 Task: Move the task Develop a new online platform for job postings and applications to the section To-Do in the project AgileResolve and sort the tasks in the project by Assignee in Ascending order
Action: Mouse moved to (428, 328)
Screenshot: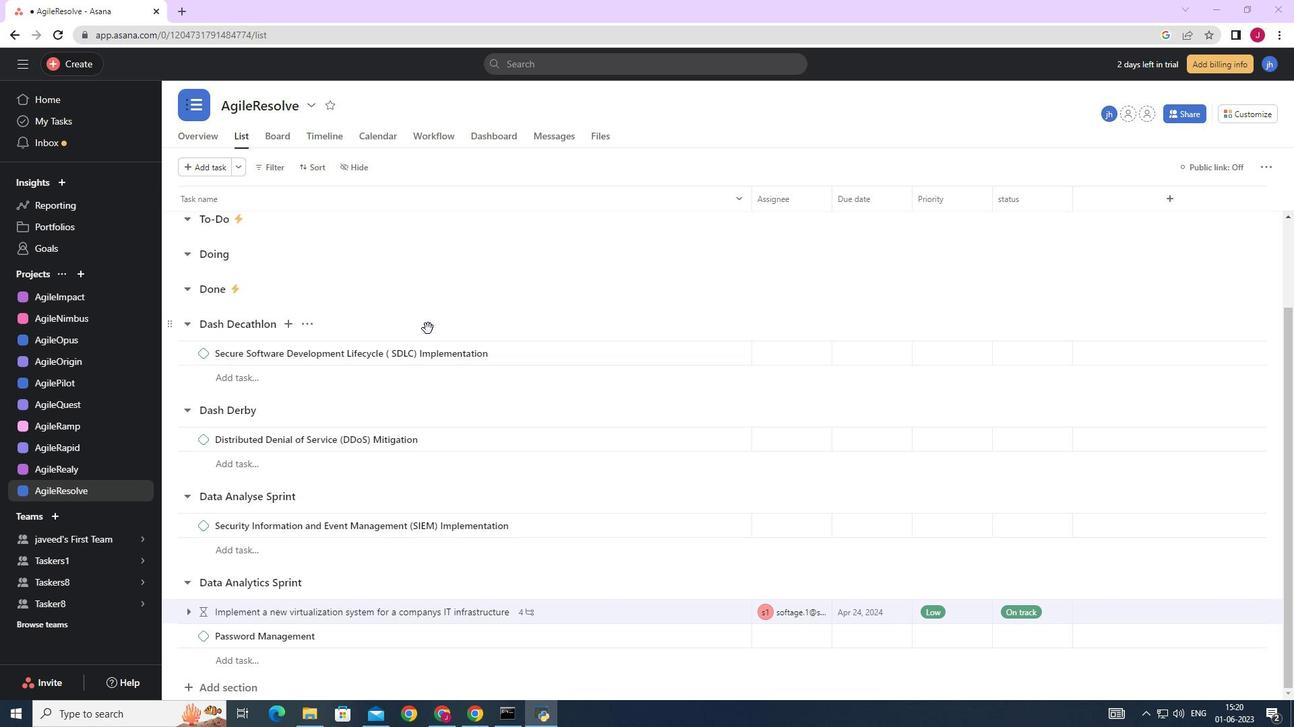 
Action: Mouse scrolled (428, 328) with delta (0, 0)
Screenshot: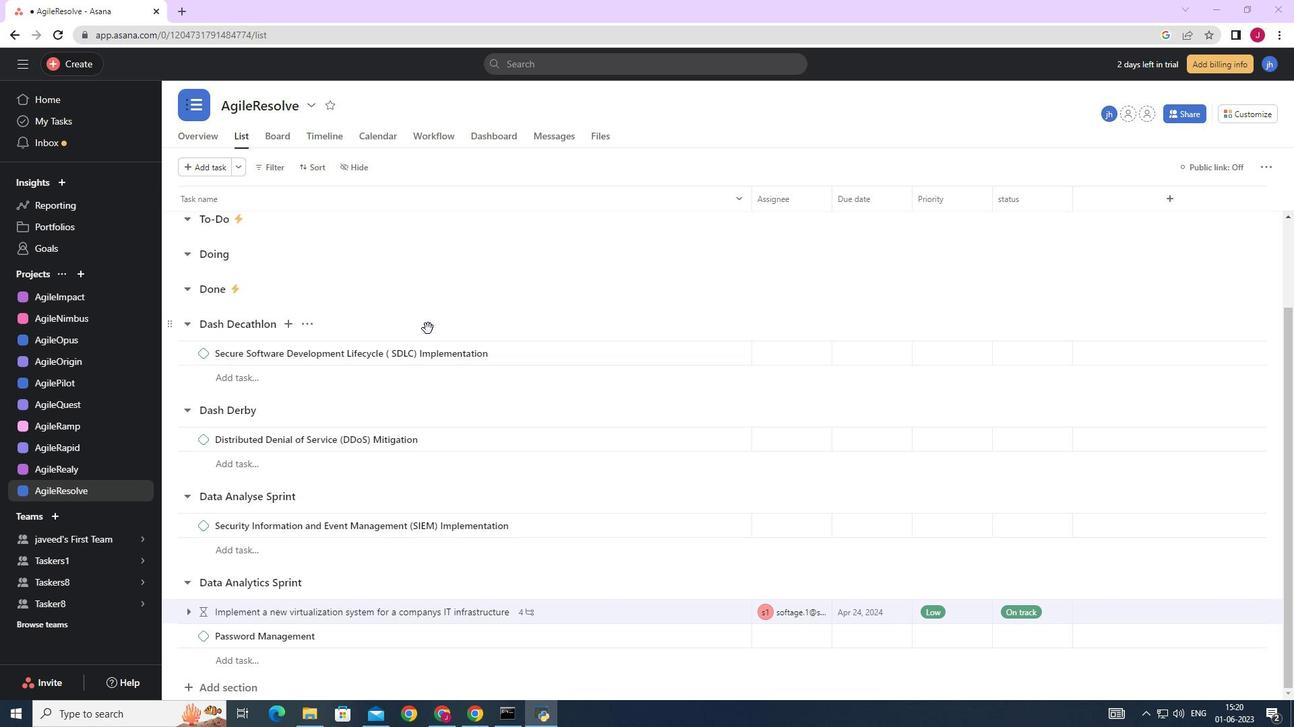 
Action: Mouse scrolled (428, 328) with delta (0, 0)
Screenshot: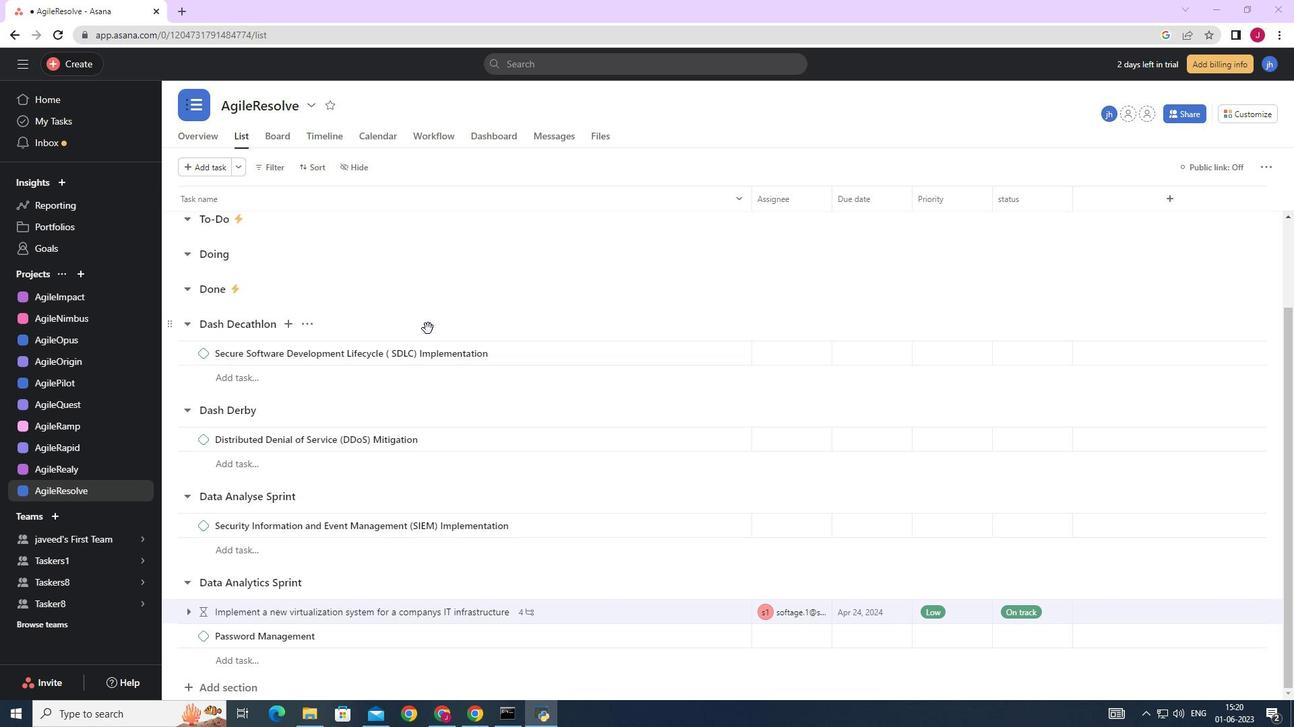 
Action: Mouse moved to (428, 328)
Screenshot: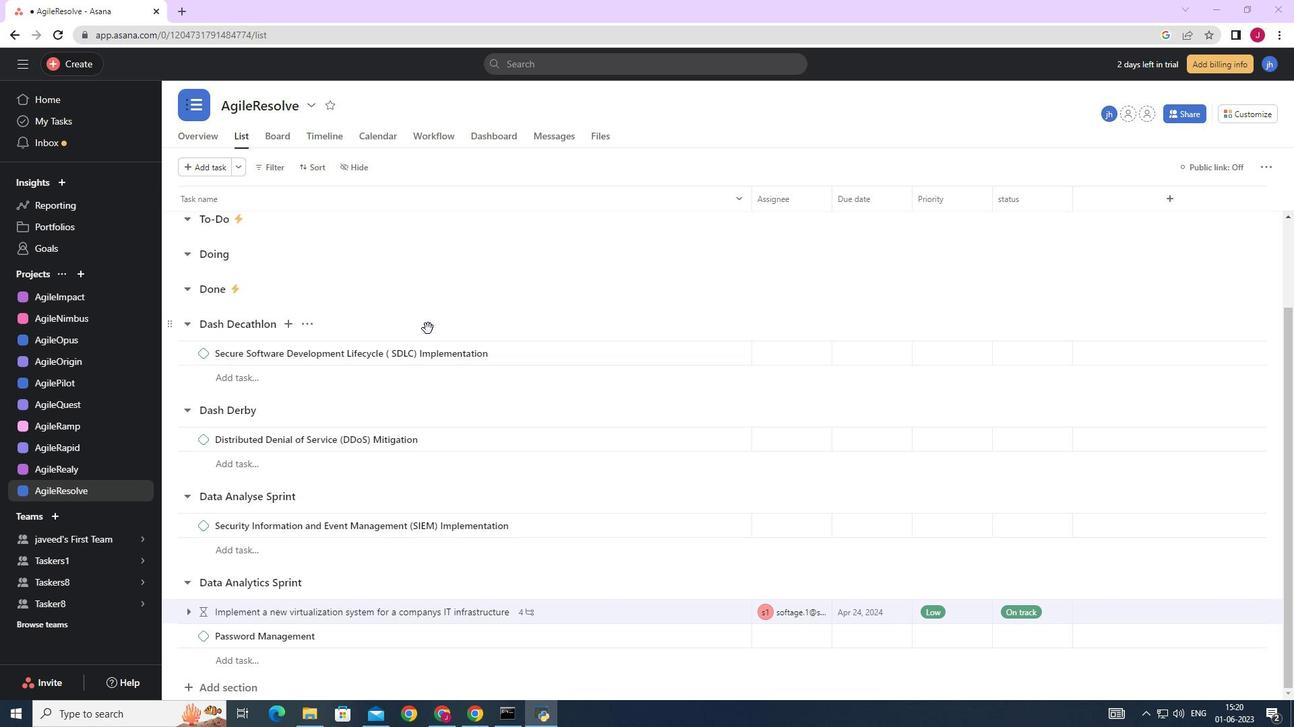 
Action: Mouse scrolled (428, 328) with delta (0, 0)
Screenshot: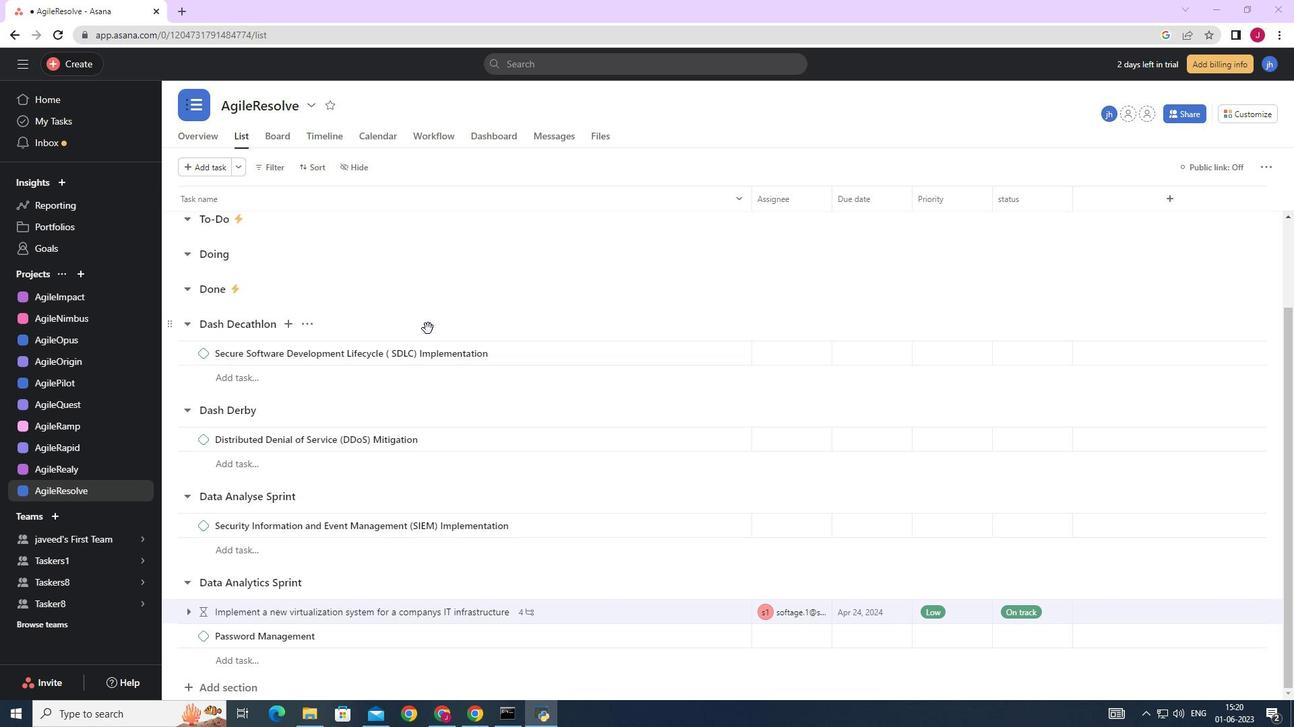 
Action: Mouse moved to (609, 455)
Screenshot: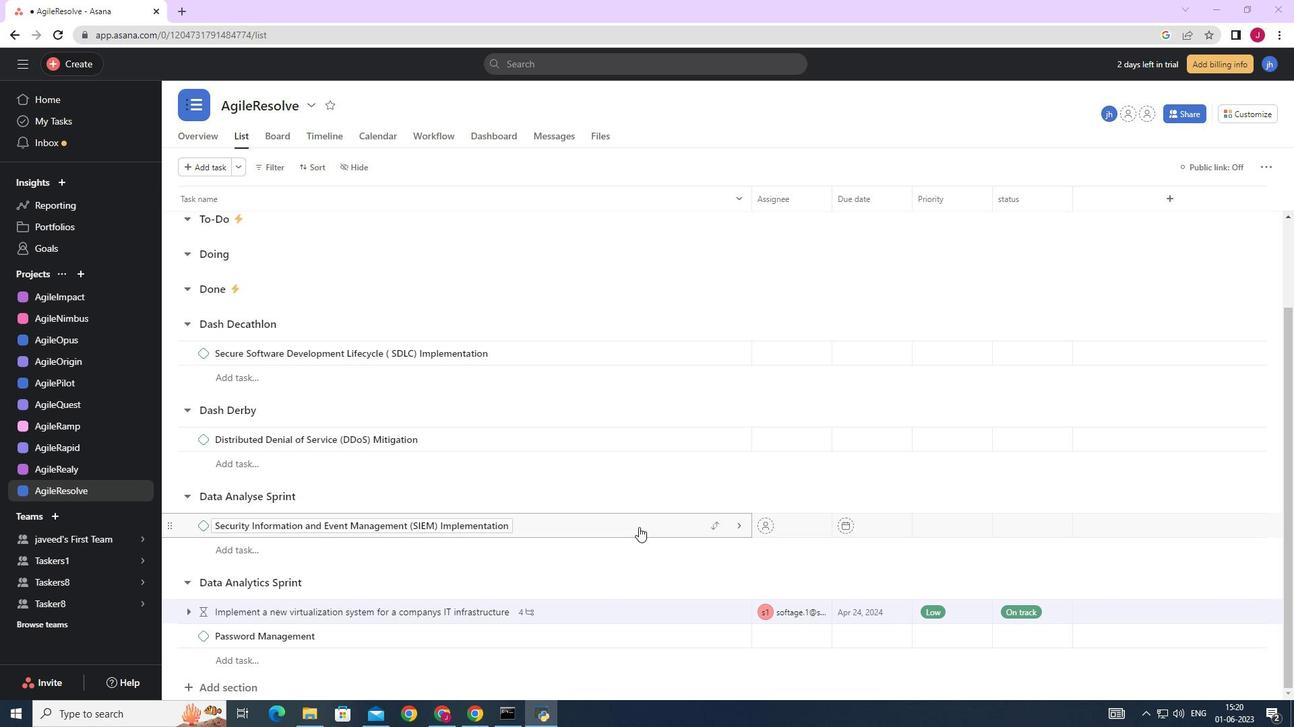 
Action: Mouse scrolled (633, 516) with delta (0, 0)
Screenshot: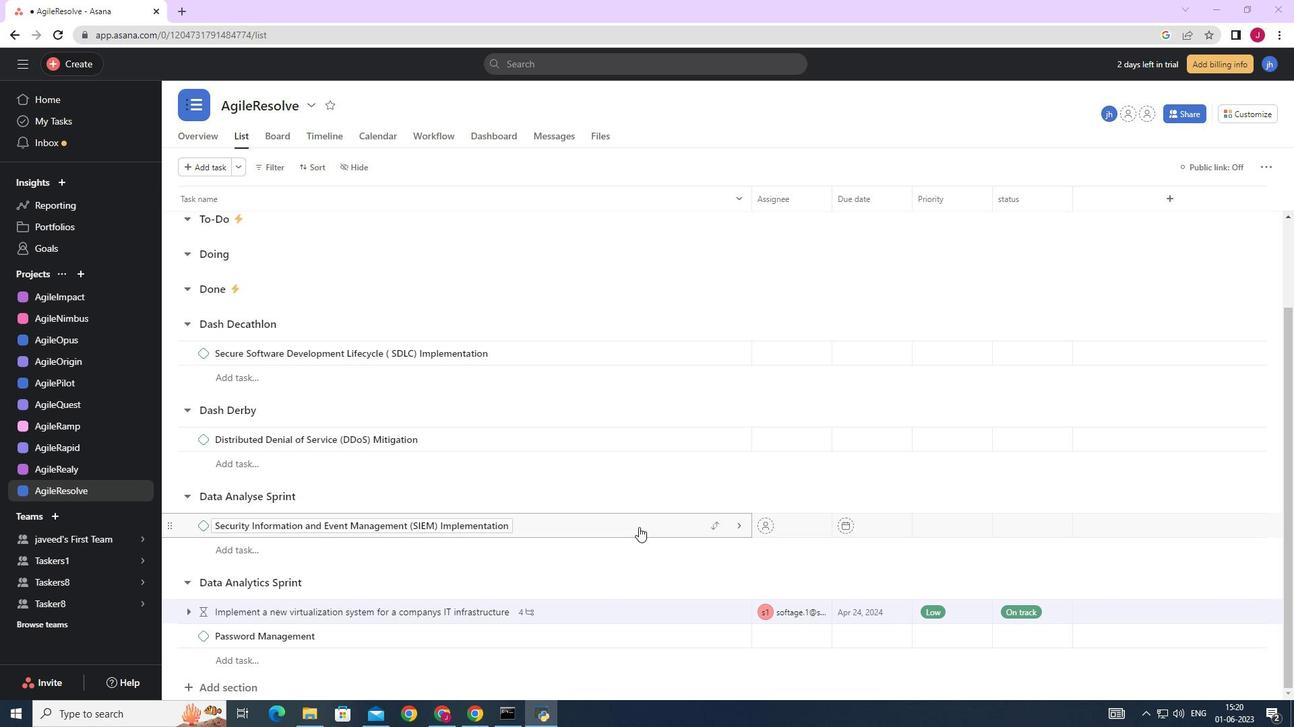 
Action: Mouse moved to (583, 402)
Screenshot: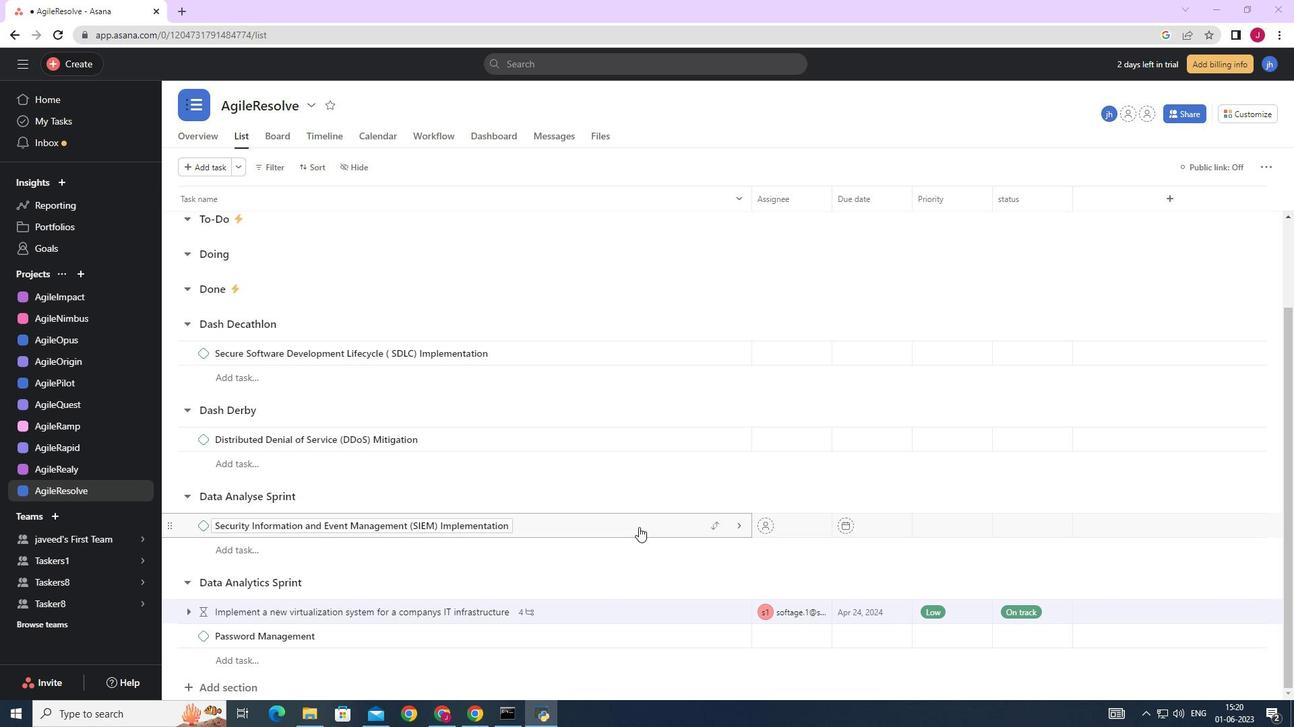 
Action: Mouse scrolled (633, 515) with delta (0, 0)
Screenshot: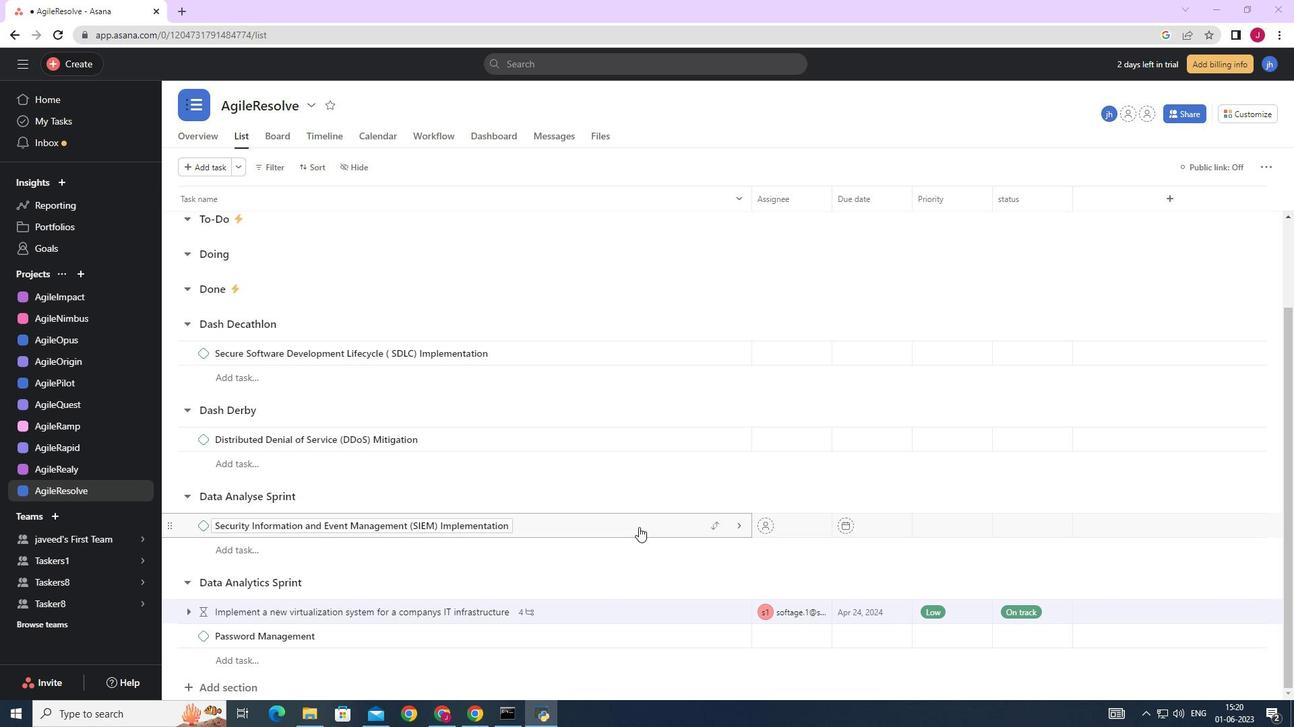 
Action: Mouse moved to (576, 389)
Screenshot: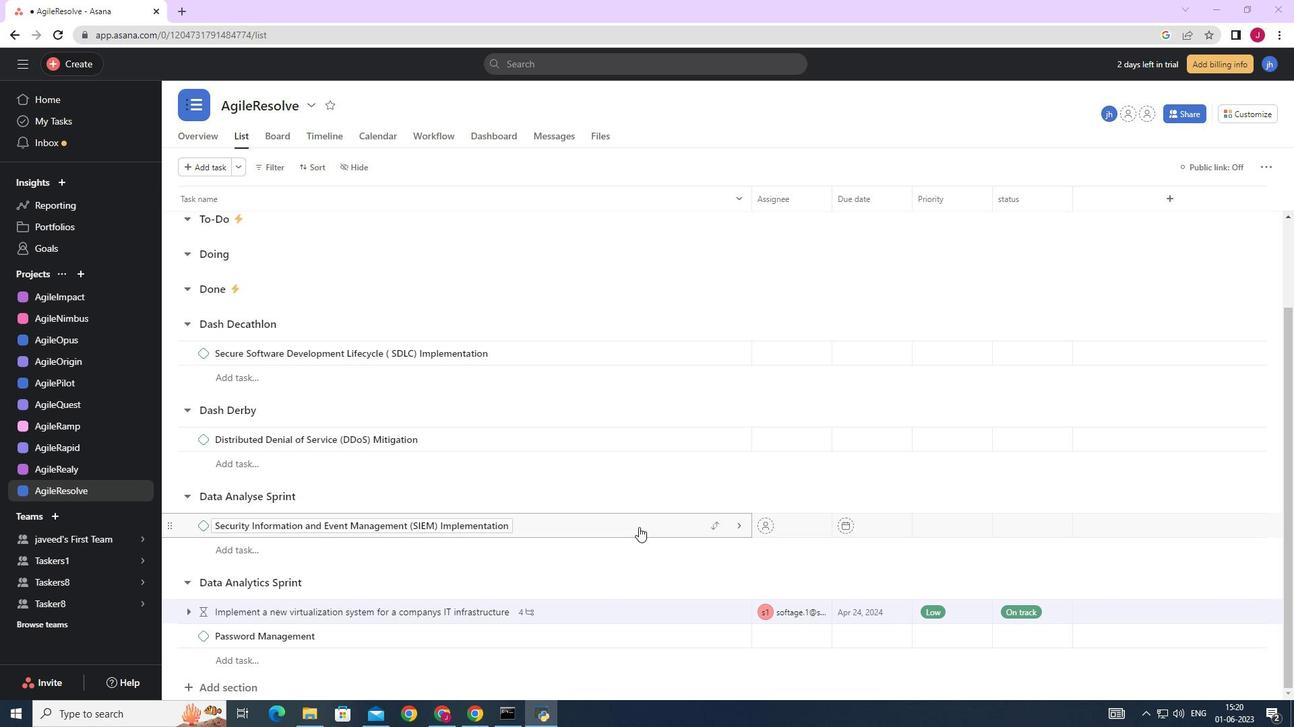 
Action: Mouse scrolled (633, 515) with delta (0, 0)
Screenshot: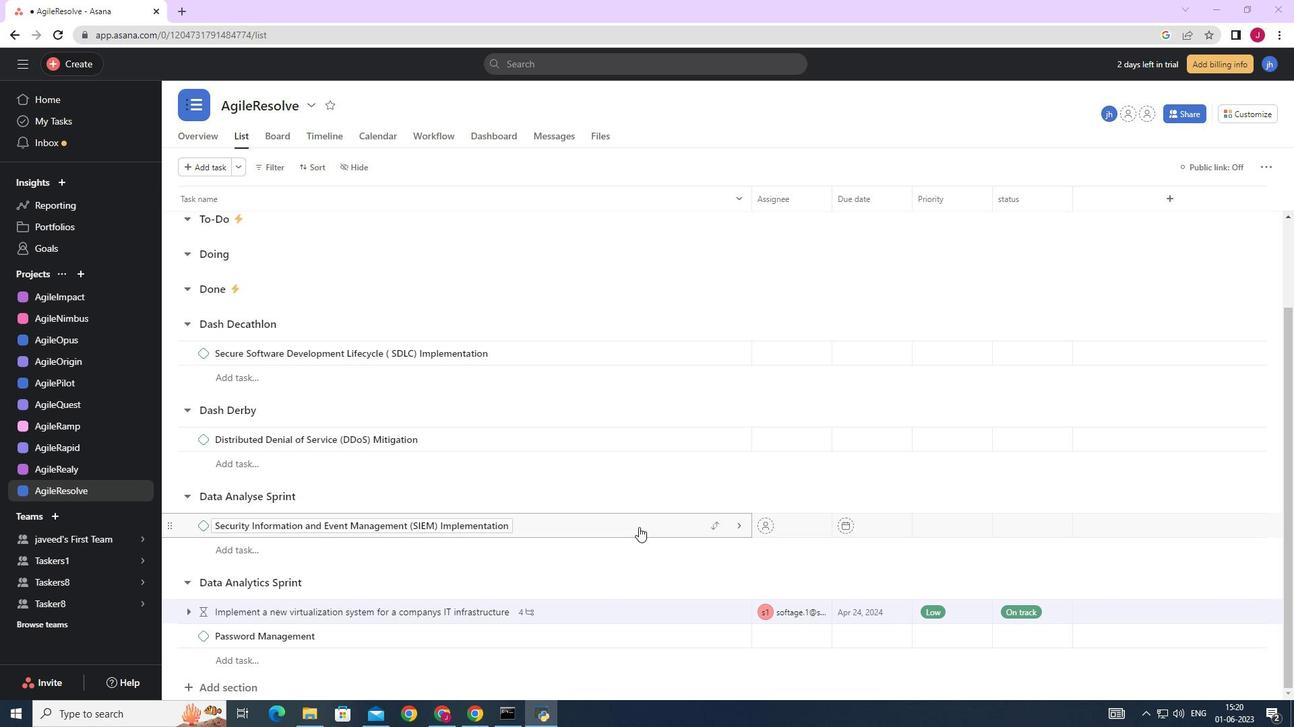 
Action: Mouse moved to (576, 388)
Screenshot: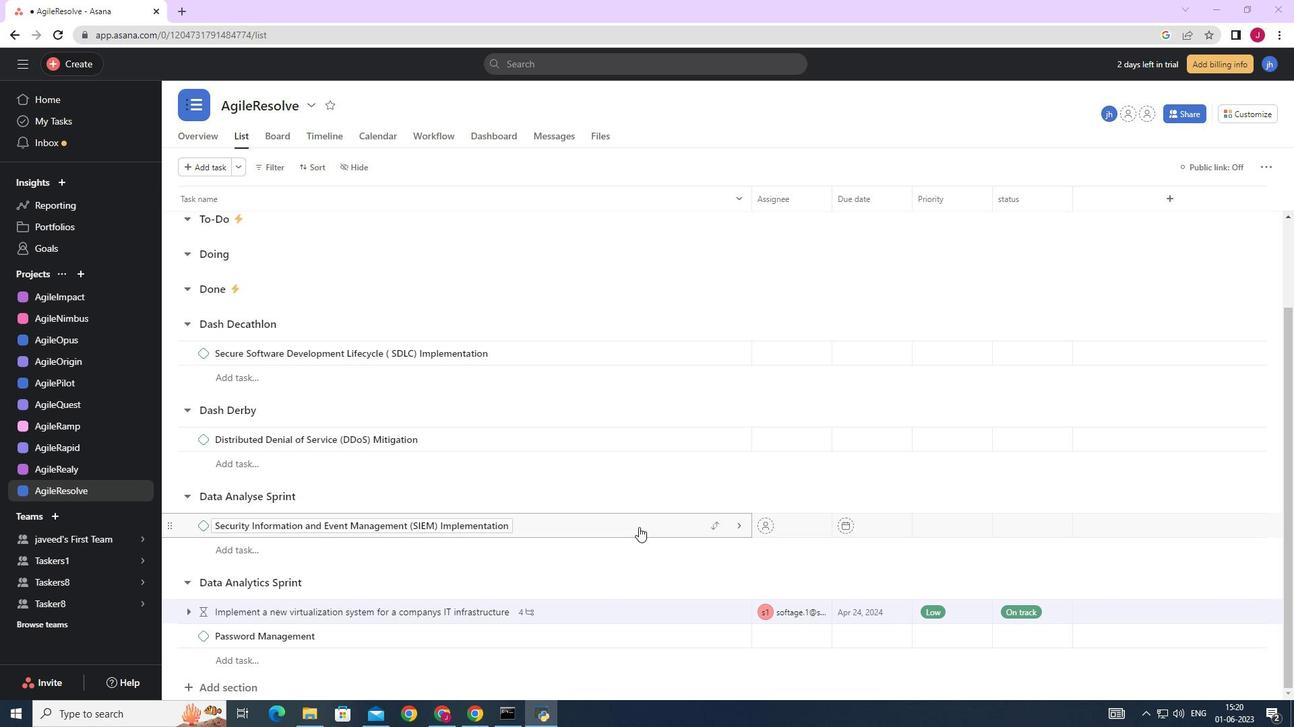 
Action: Mouse scrolled (633, 514) with delta (0, 0)
Screenshot: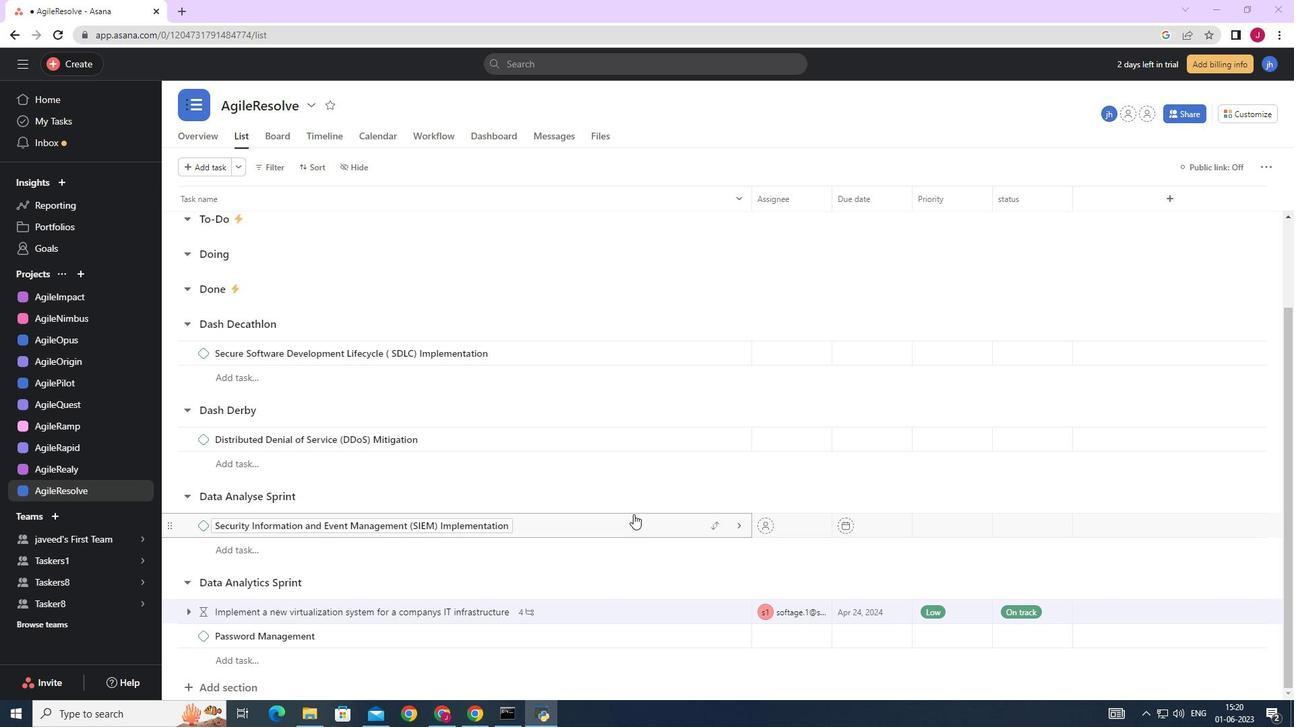 
Action: Mouse moved to (576, 388)
Screenshot: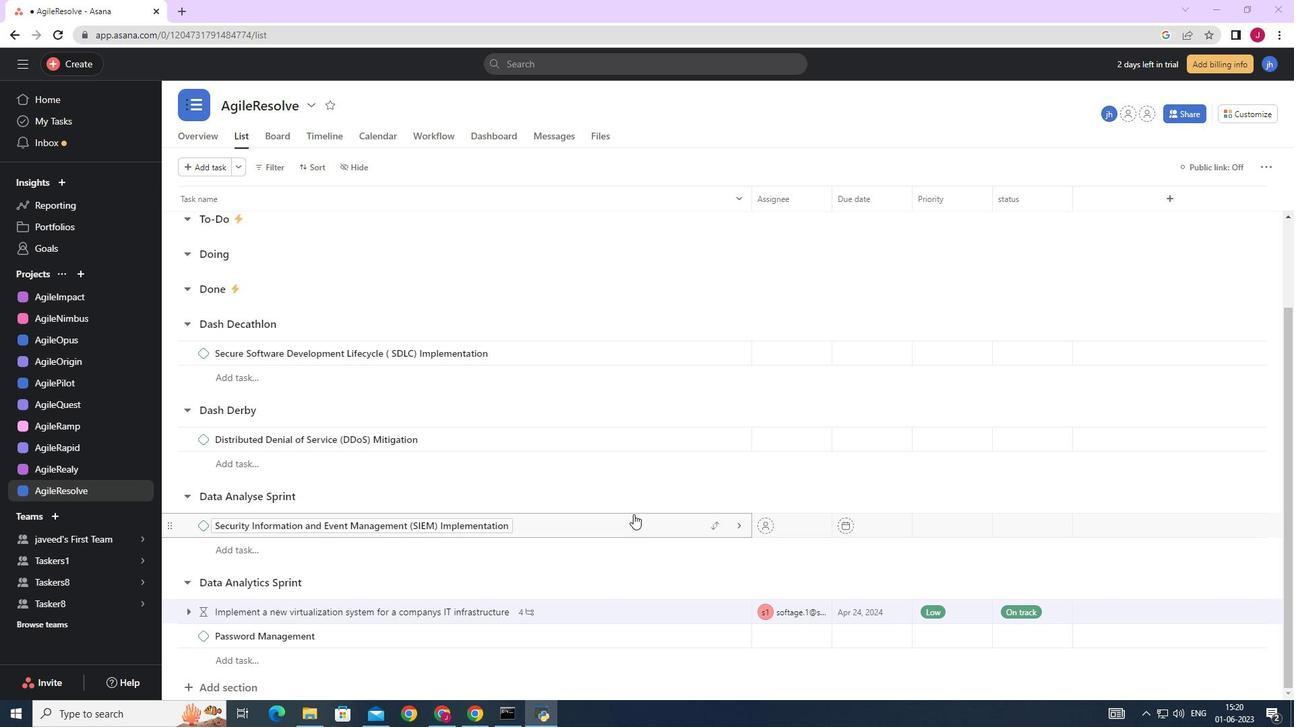 
Action: Mouse scrolled (576, 389) with delta (0, 0)
Screenshot: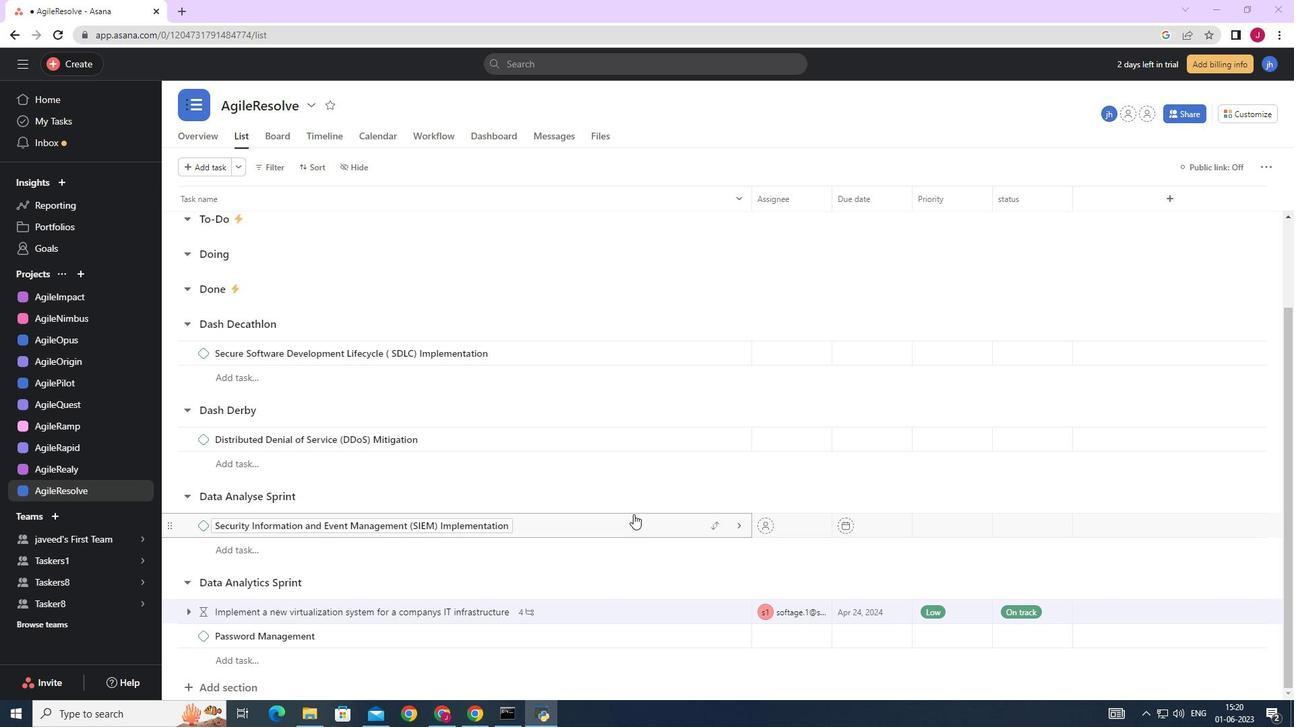 
Action: Mouse moved to (574, 384)
Screenshot: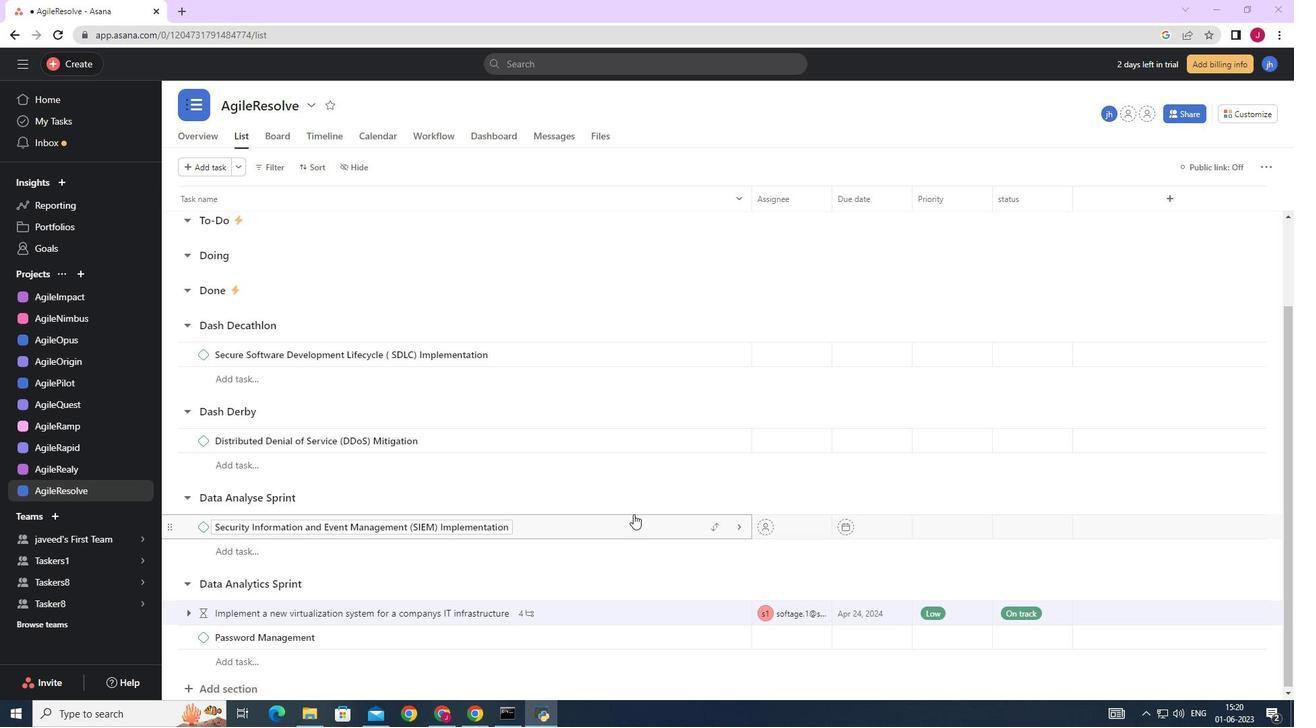 
Action: Mouse scrolled (576, 388) with delta (0, 0)
Screenshot: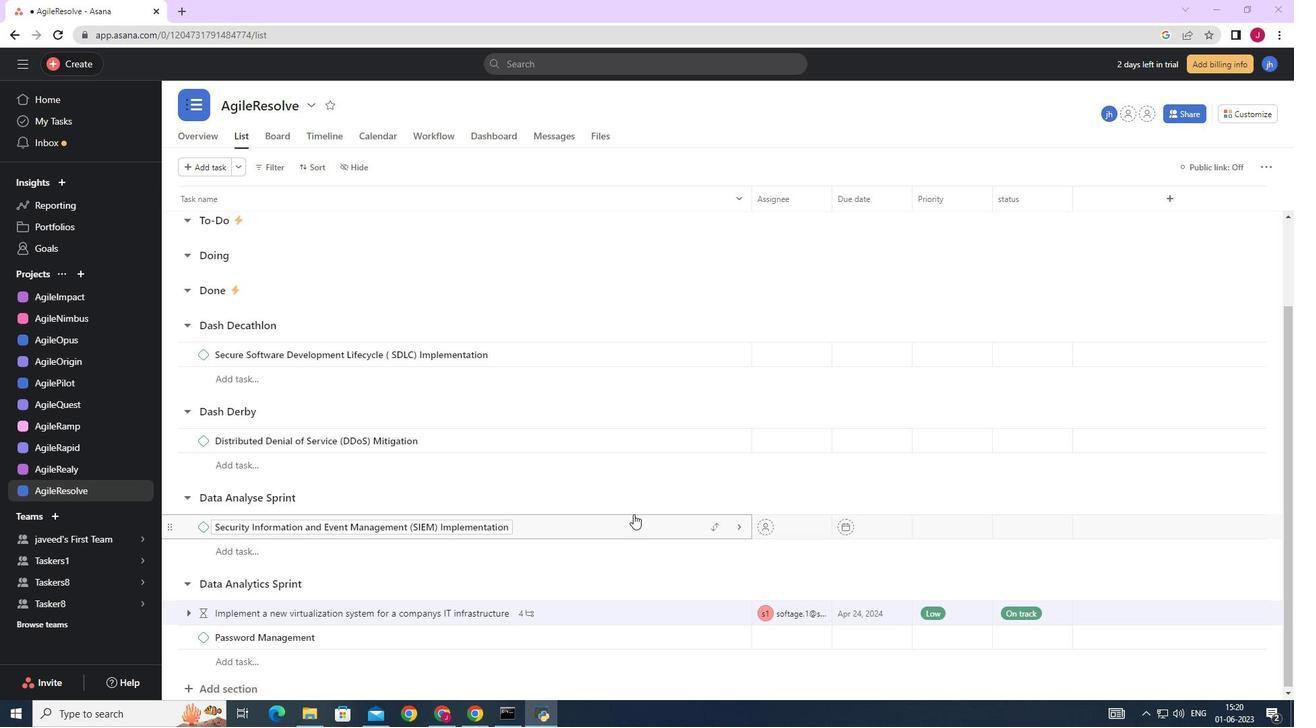 
Action: Mouse moved to (574, 383)
Screenshot: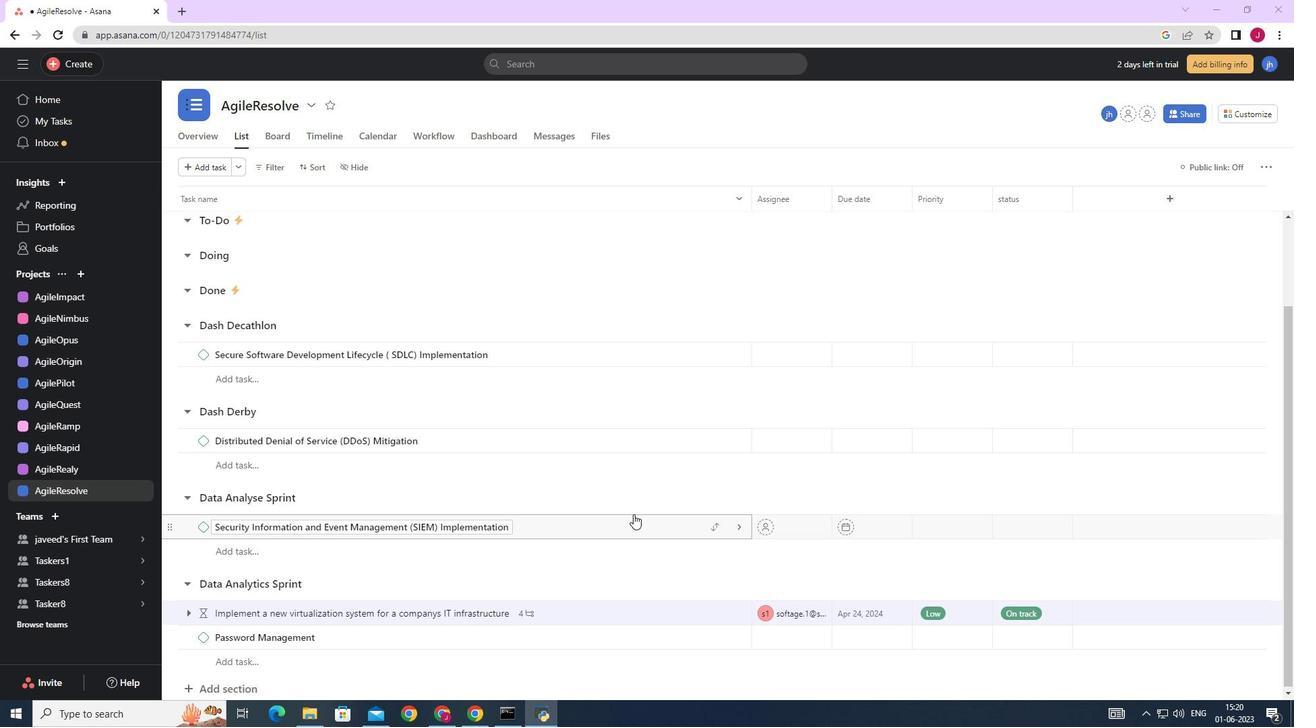 
Action: Mouse scrolled (574, 386) with delta (0, 0)
Screenshot: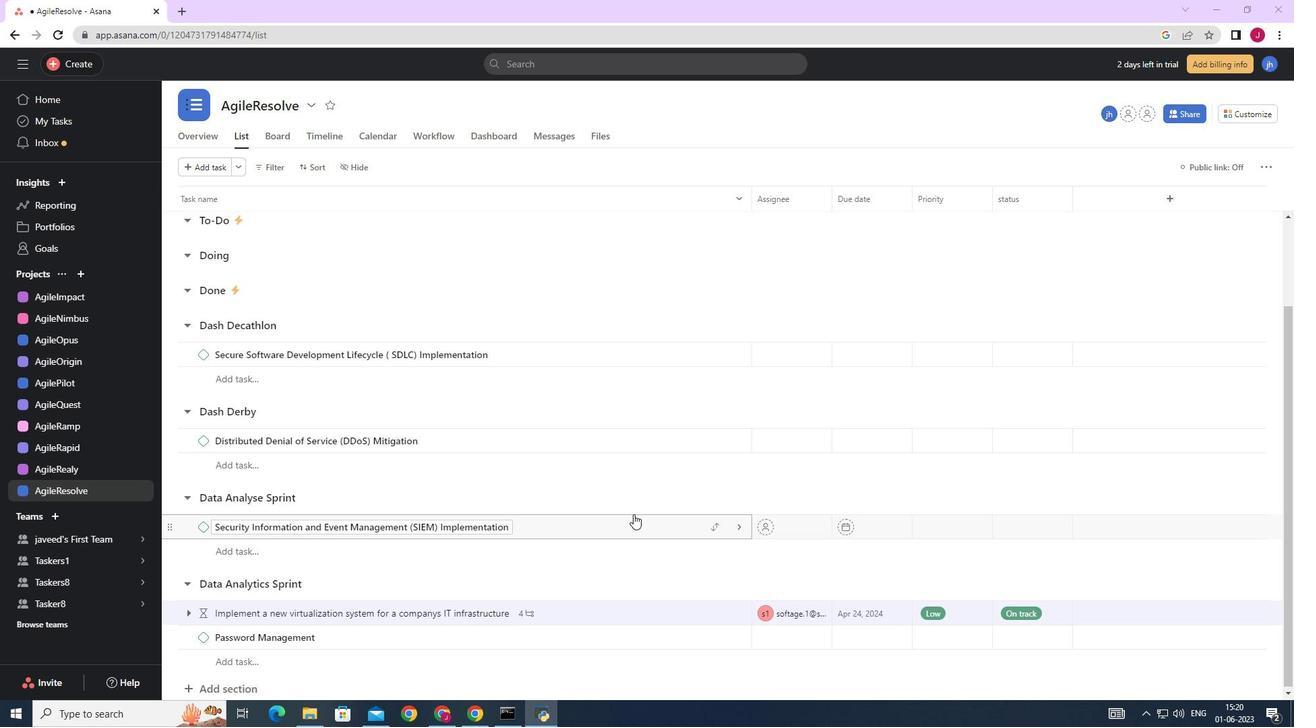 
Action: Mouse moved to (549, 367)
Screenshot: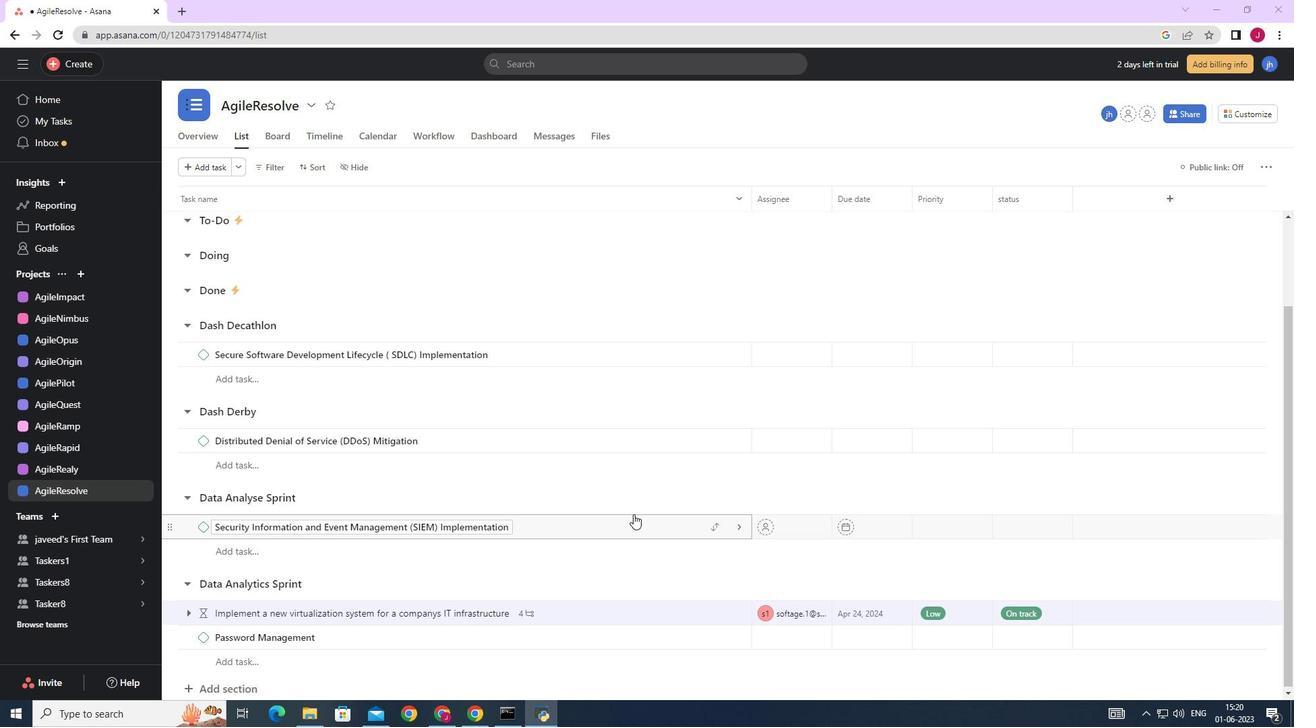 
Action: Mouse scrolled (574, 384) with delta (0, 0)
Screenshot: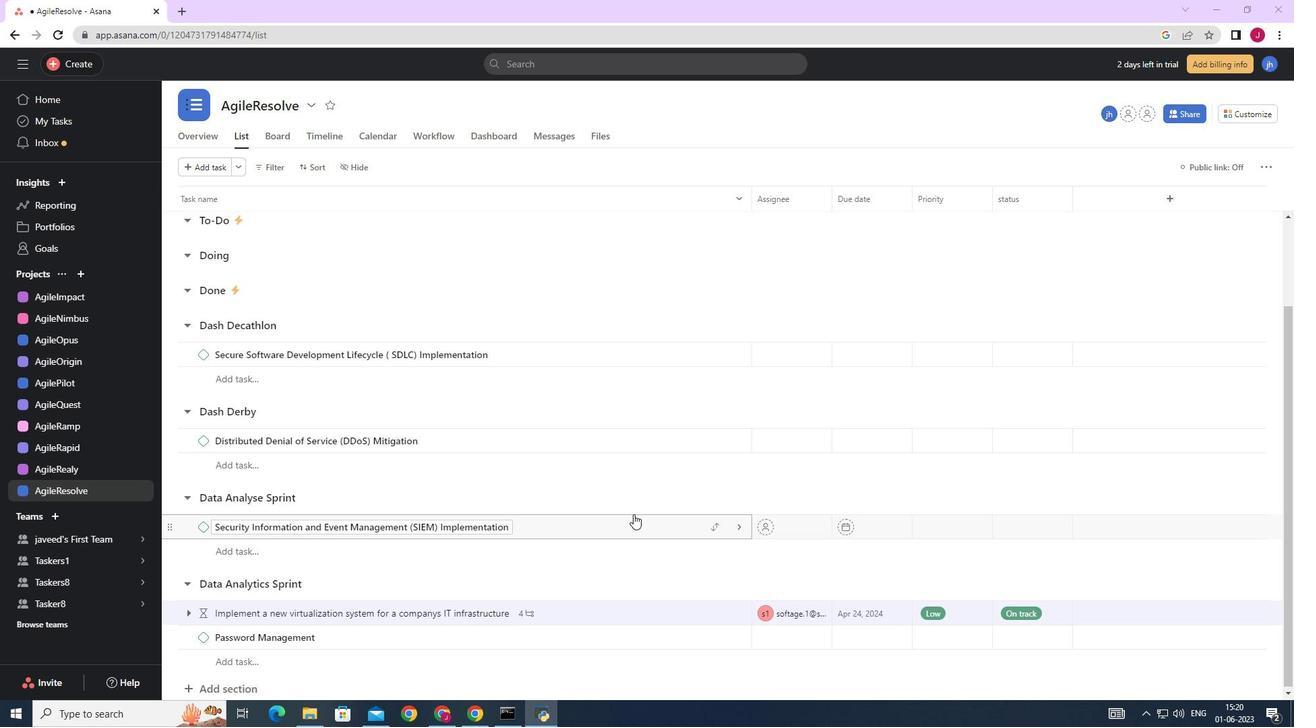 
Action: Mouse moved to (558, 294)
Screenshot: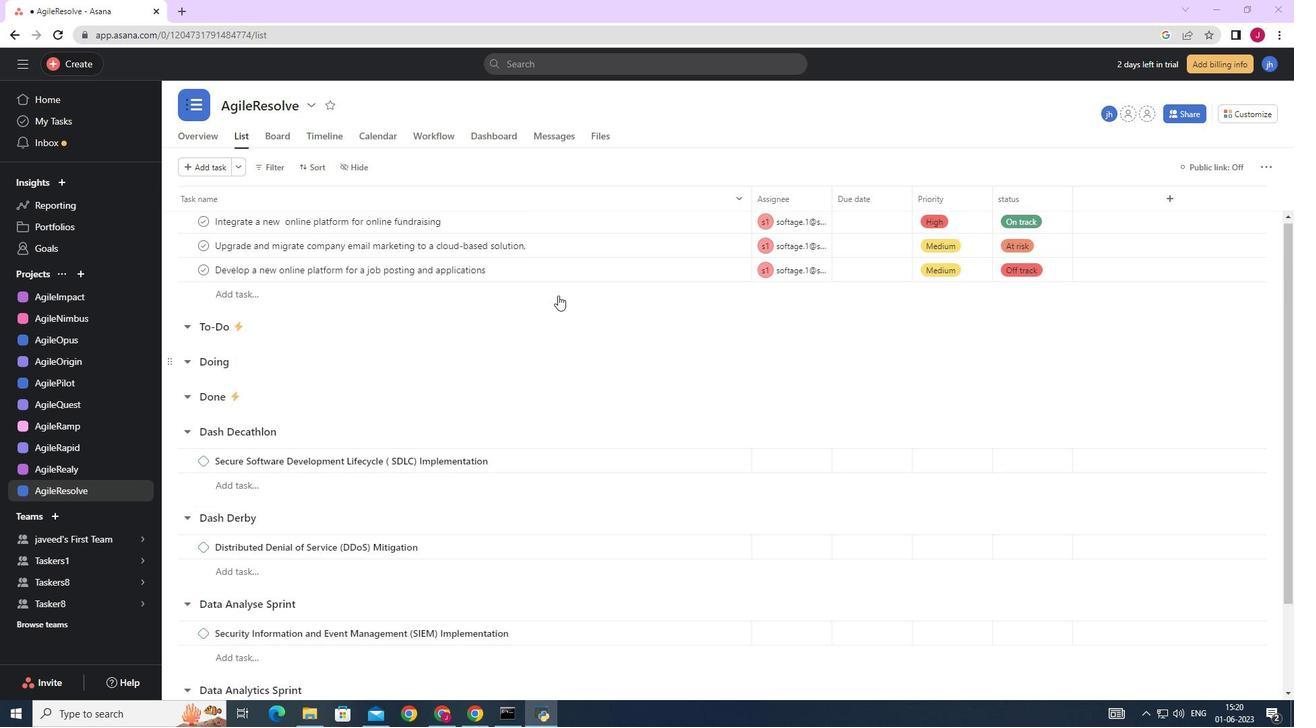 
Action: Mouse scrolled (558, 295) with delta (0, 0)
Screenshot: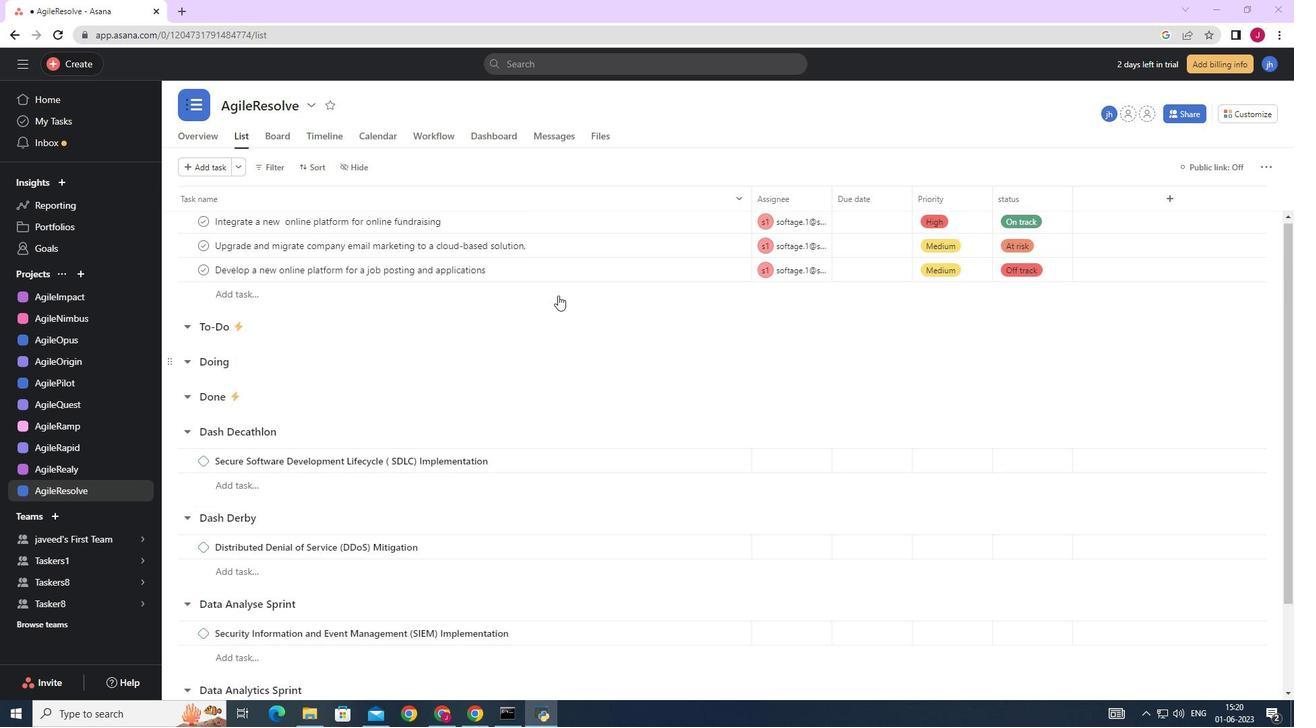 
Action: Mouse scrolled (558, 295) with delta (0, 0)
Screenshot: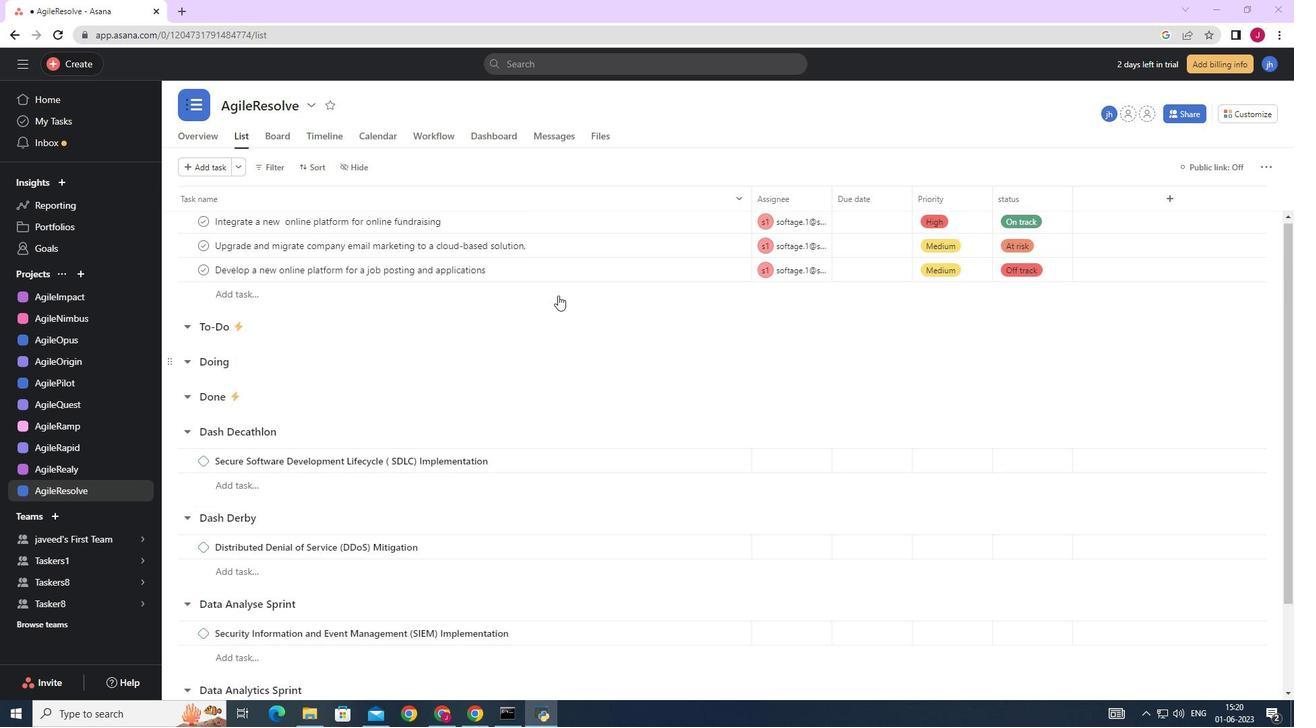 
Action: Mouse scrolled (558, 295) with delta (0, 0)
Screenshot: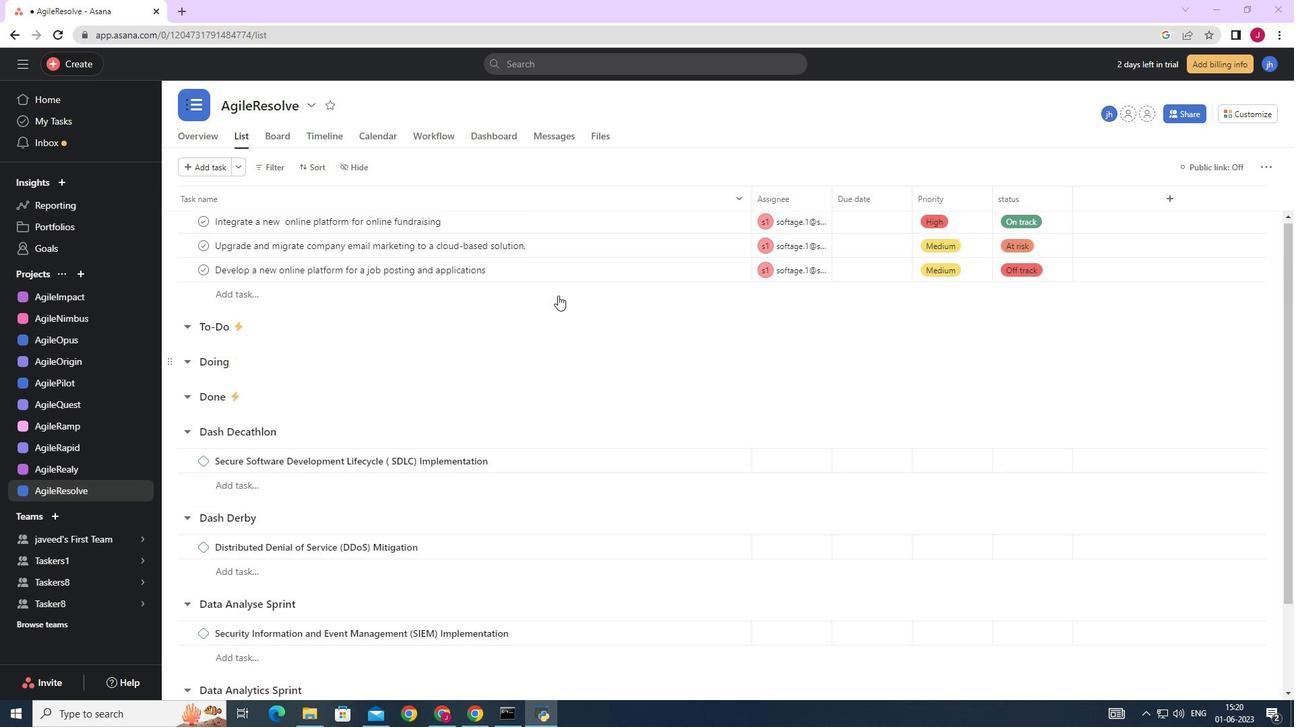 
Action: Mouse scrolled (558, 295) with delta (0, 0)
Screenshot: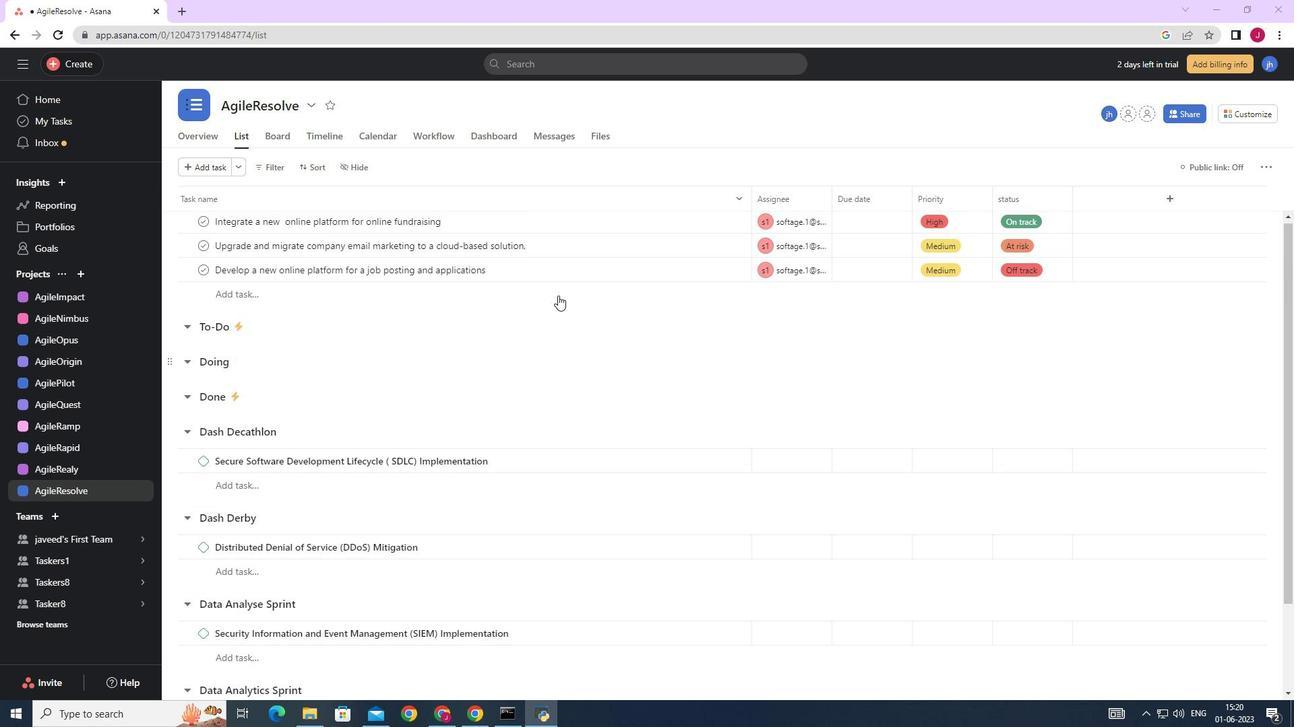 
Action: Mouse moved to (720, 270)
Screenshot: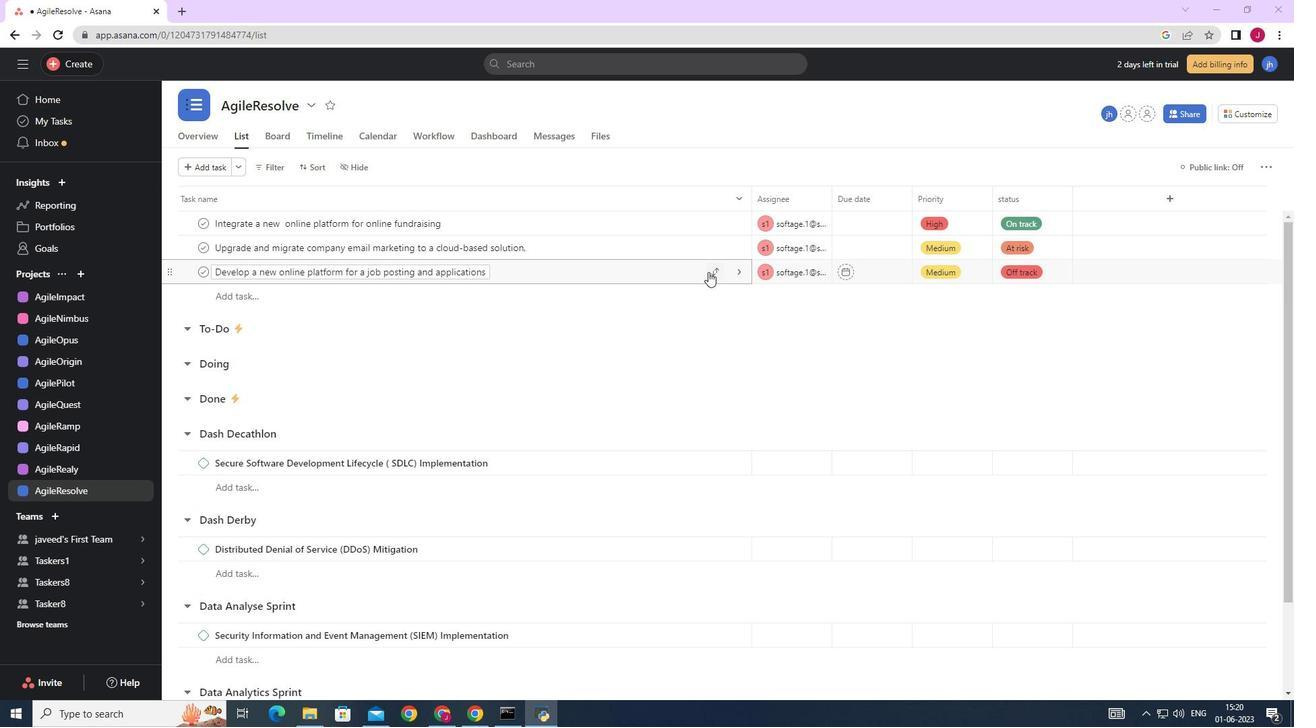 
Action: Mouse pressed left at (720, 270)
Screenshot: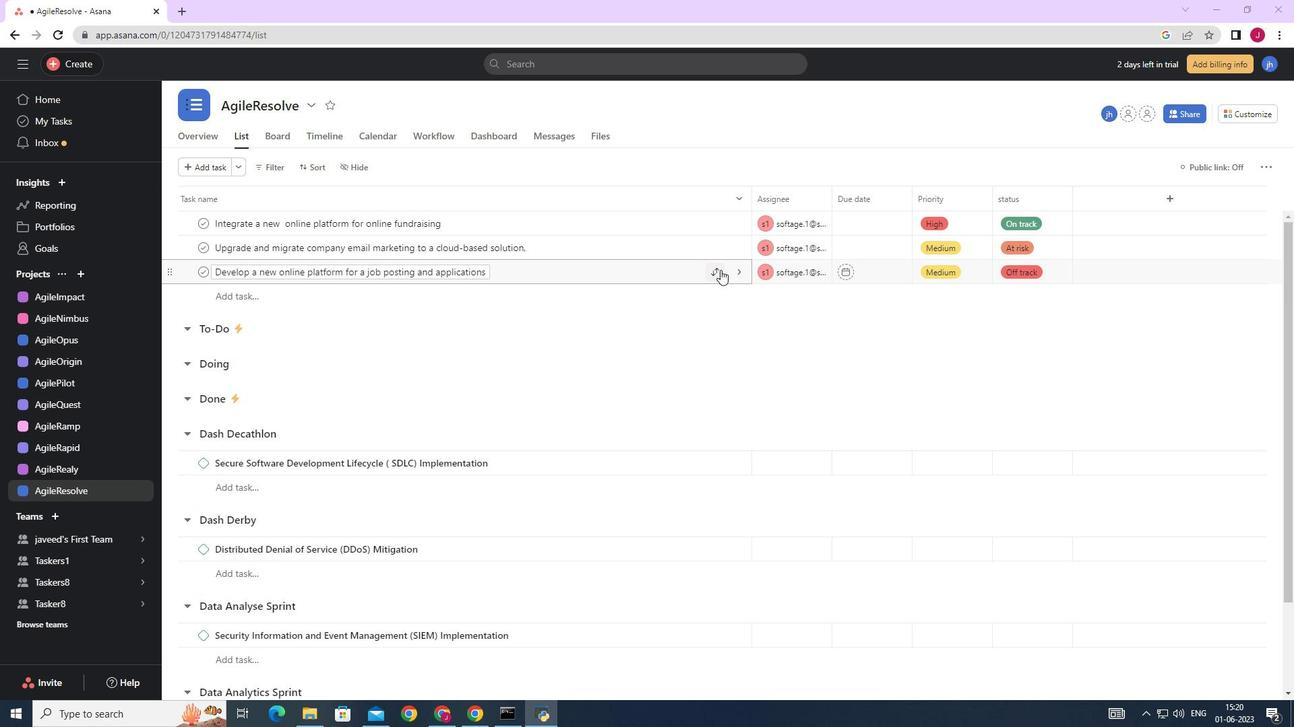 
Action: Mouse moved to (652, 340)
Screenshot: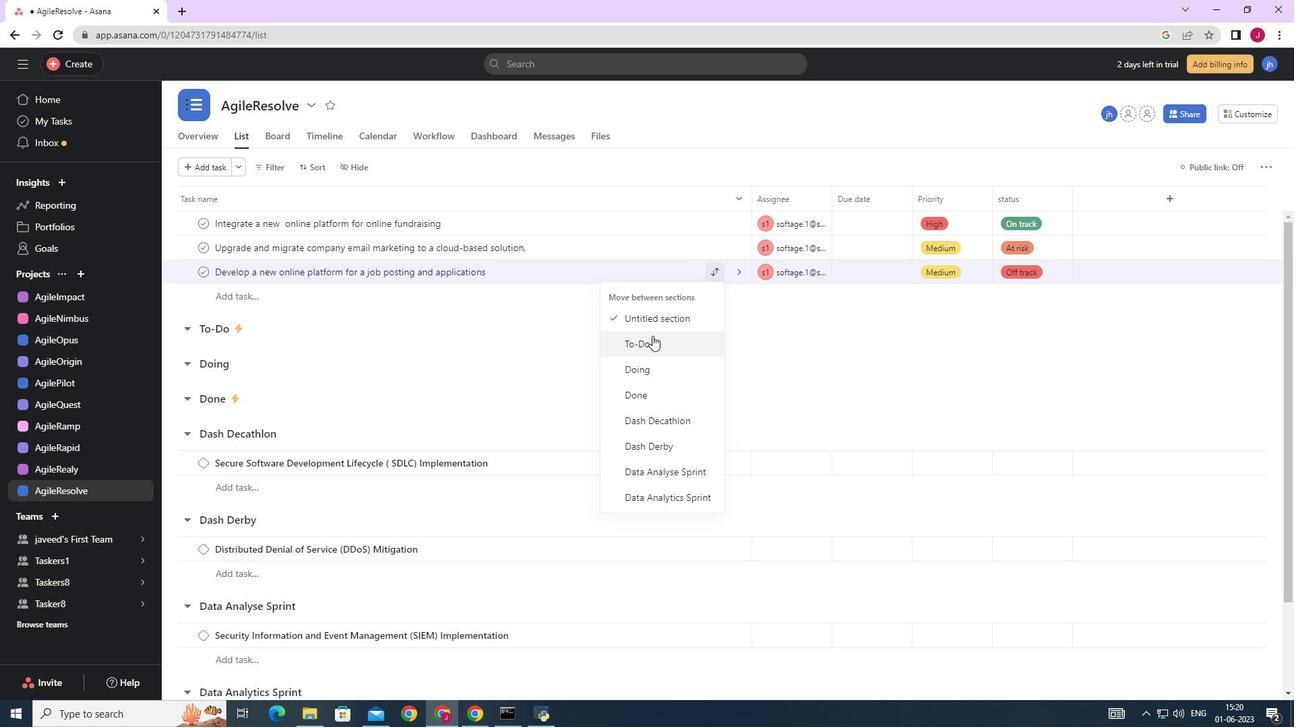 
Action: Mouse pressed left at (652, 340)
Screenshot: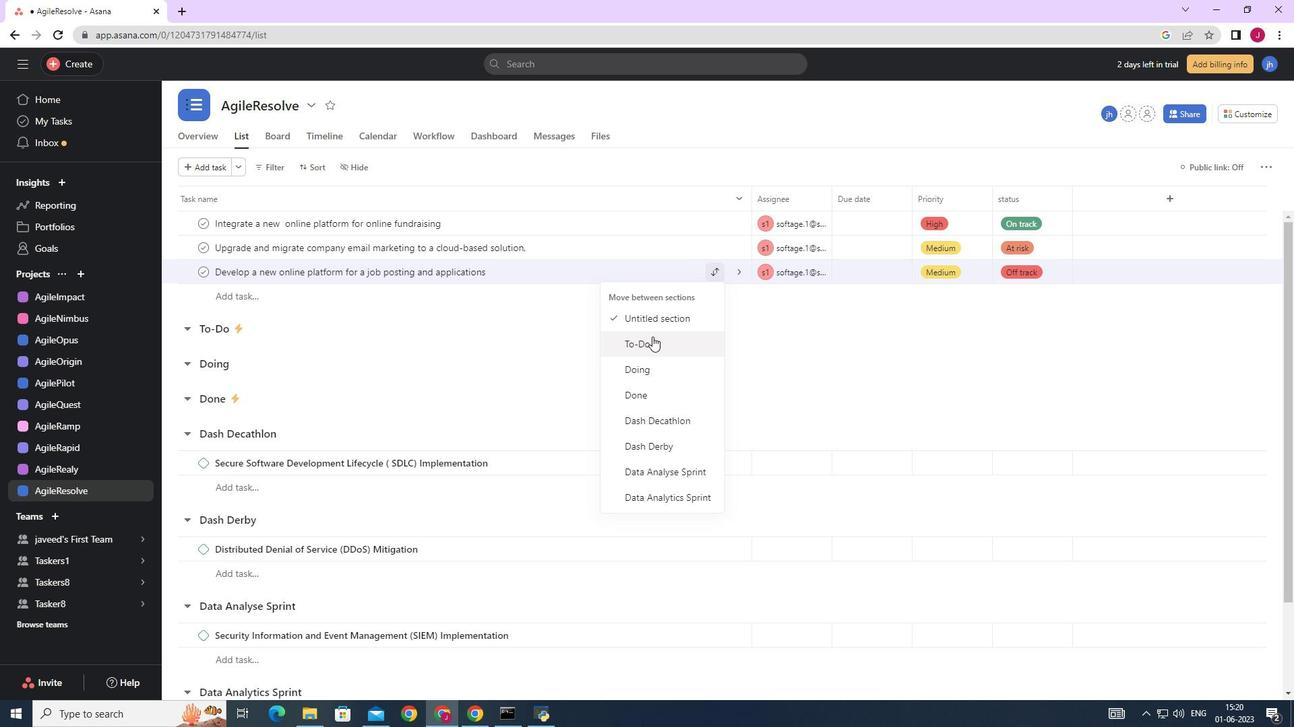 
Action: Mouse moved to (312, 170)
Screenshot: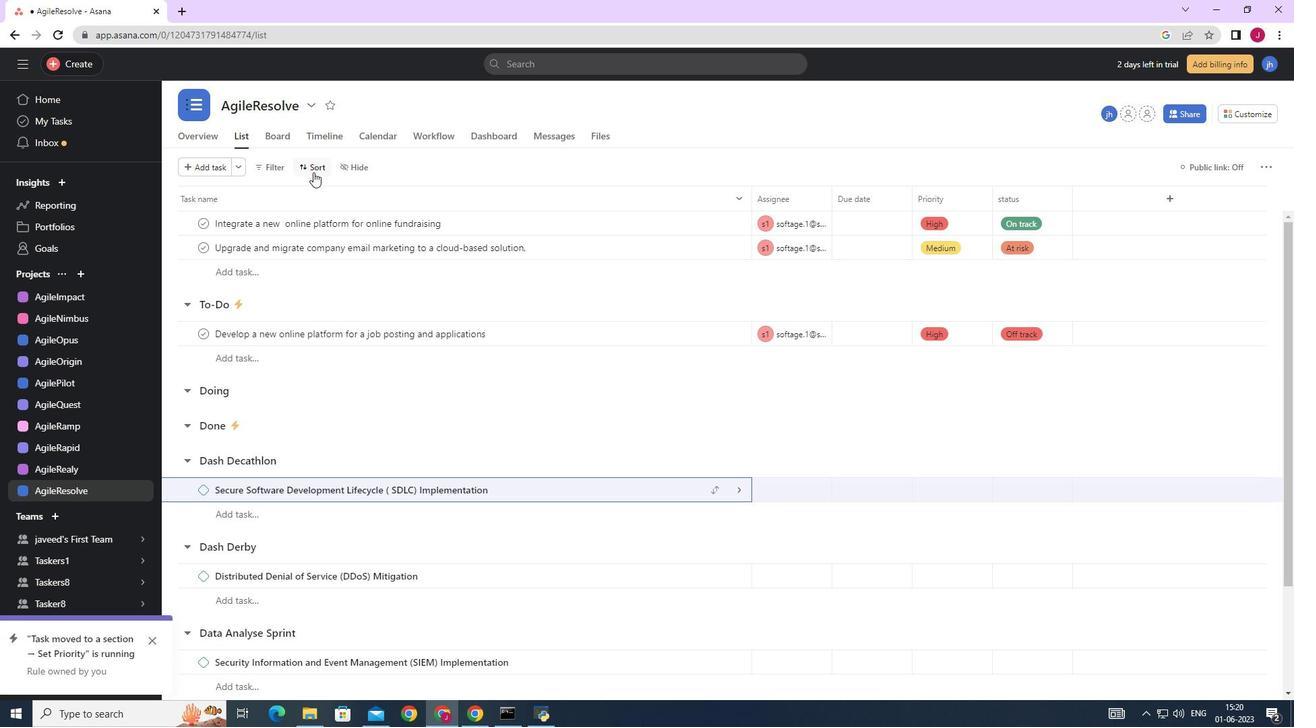 
Action: Mouse pressed left at (312, 170)
Screenshot: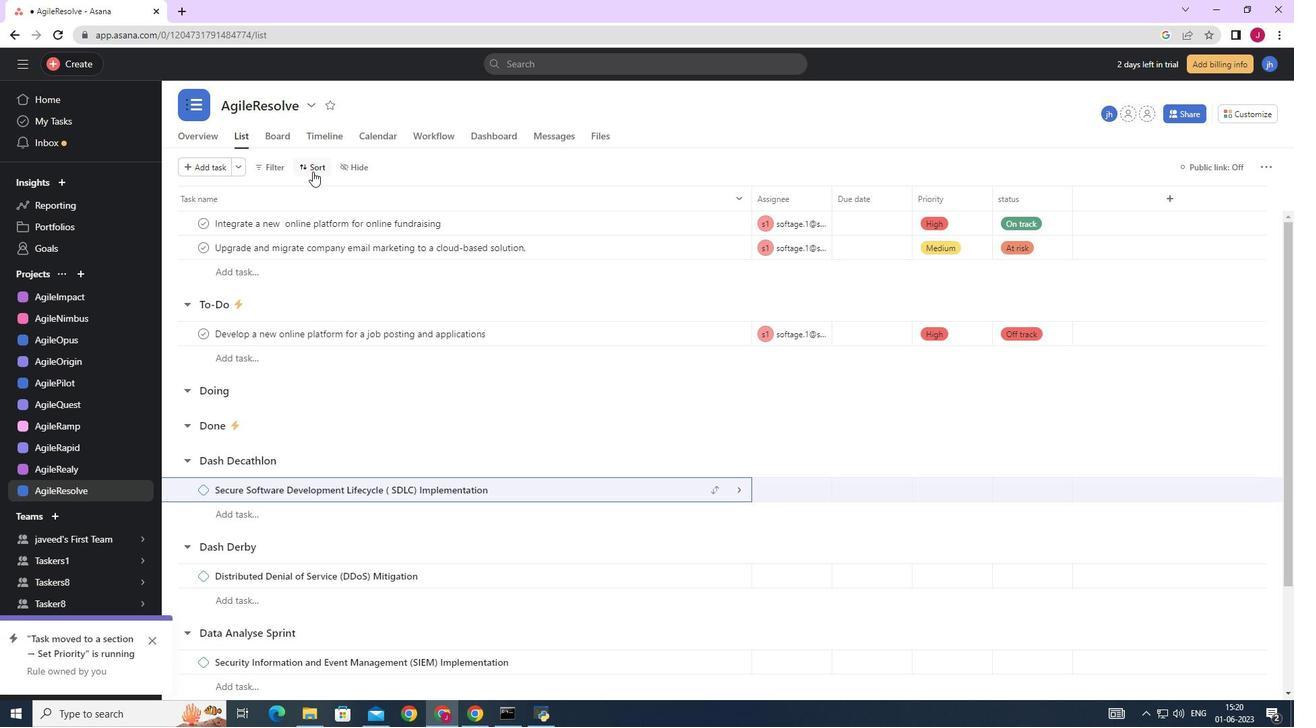 
Action: Mouse moved to (361, 277)
Screenshot: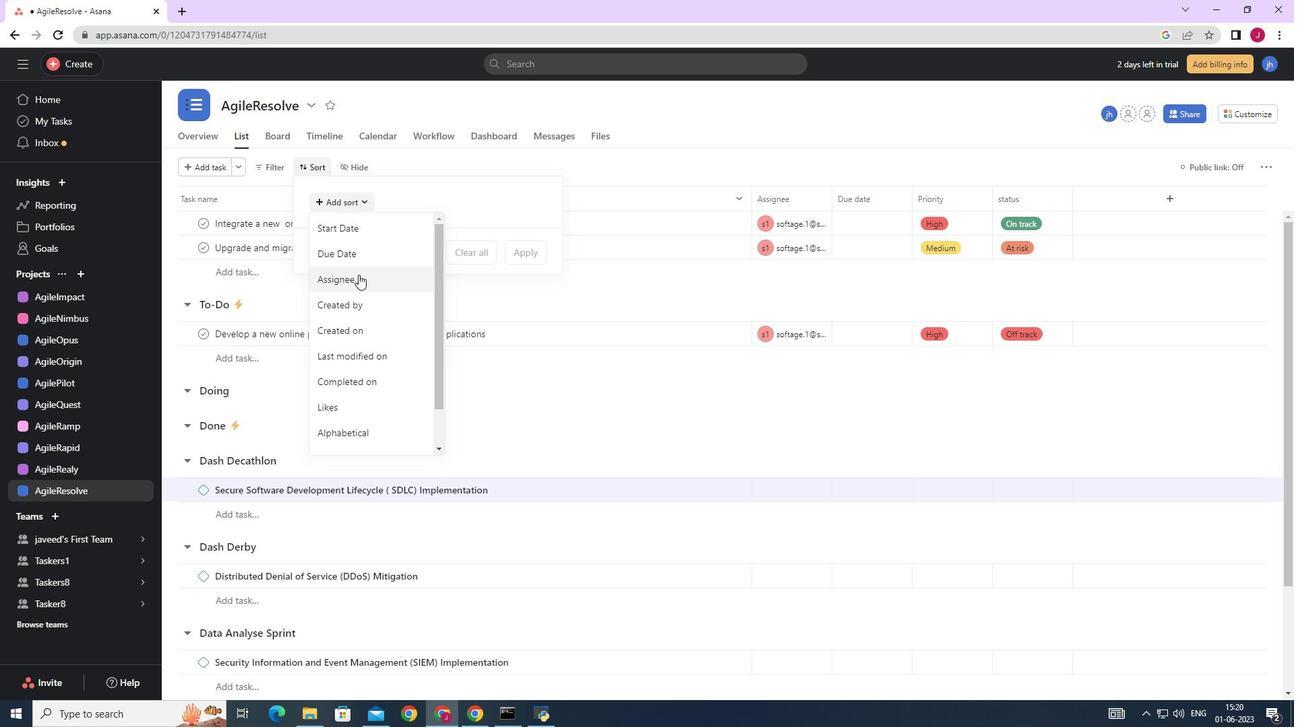
Action: Mouse pressed left at (361, 277)
Screenshot: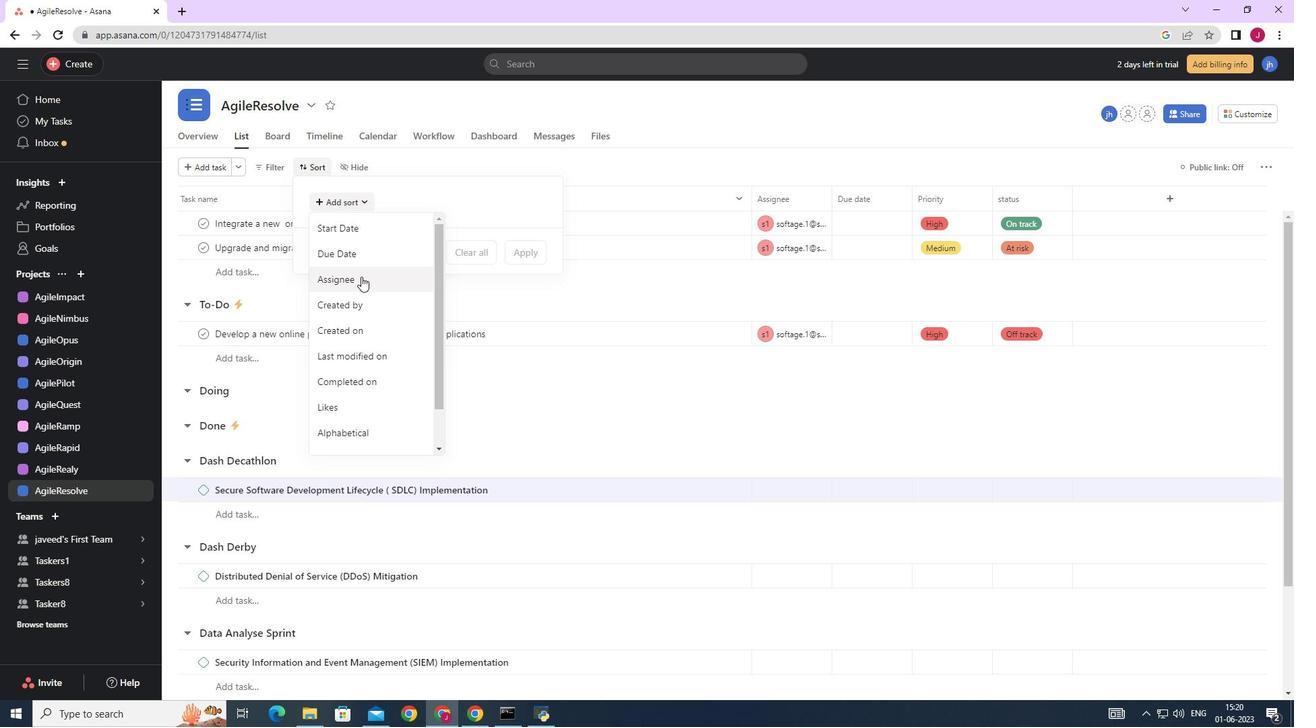 
Action: Mouse moved to (400, 218)
Screenshot: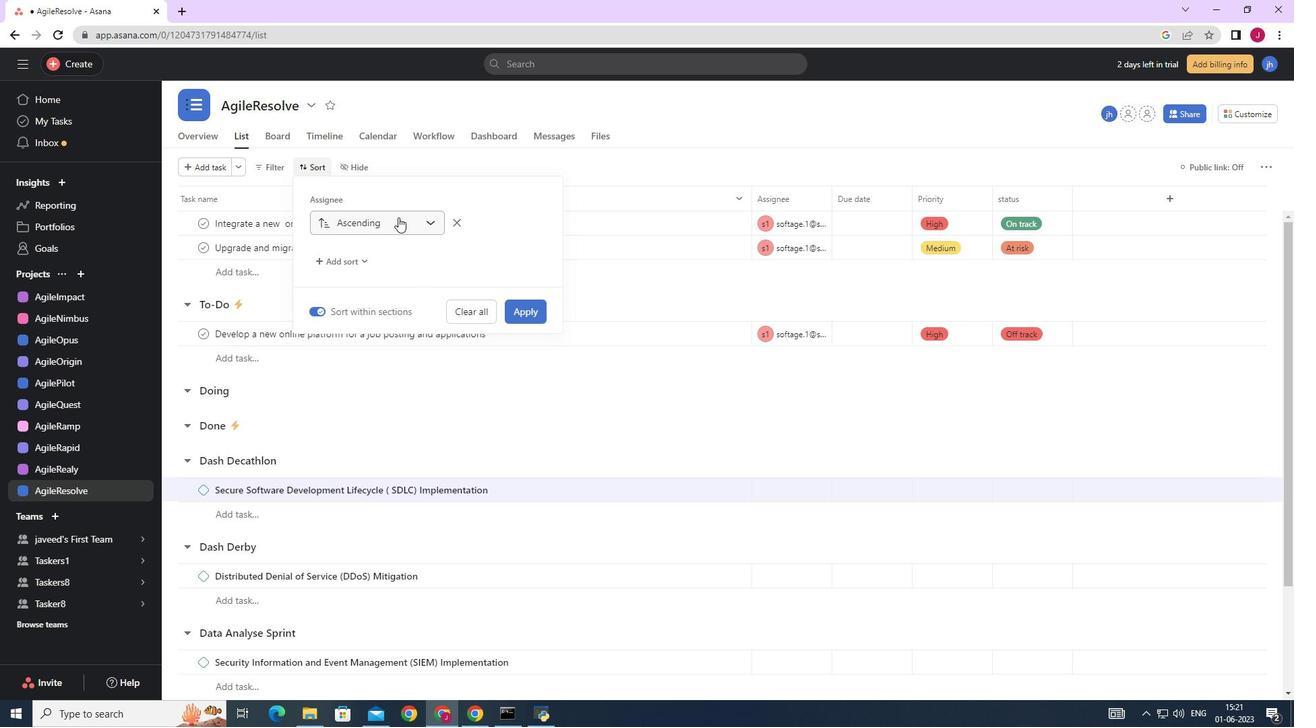 
Action: Mouse pressed left at (399, 218)
Screenshot: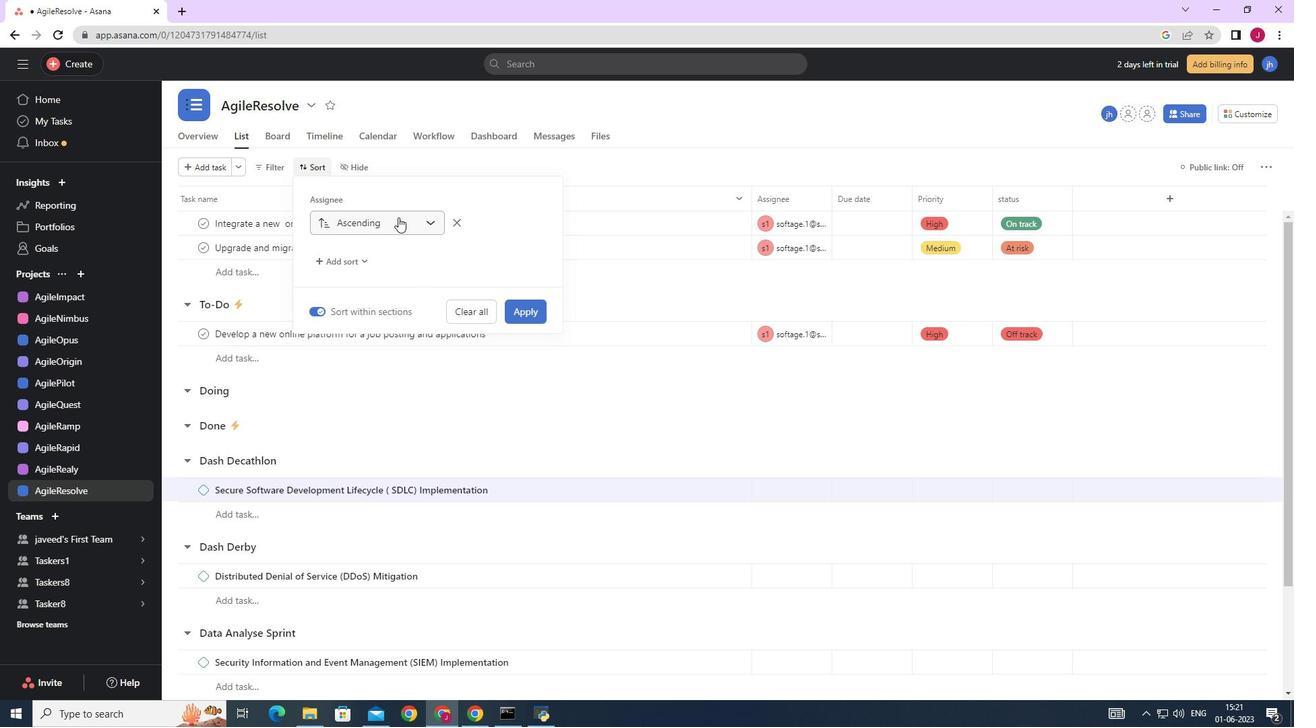 
Action: Mouse moved to (382, 234)
Screenshot: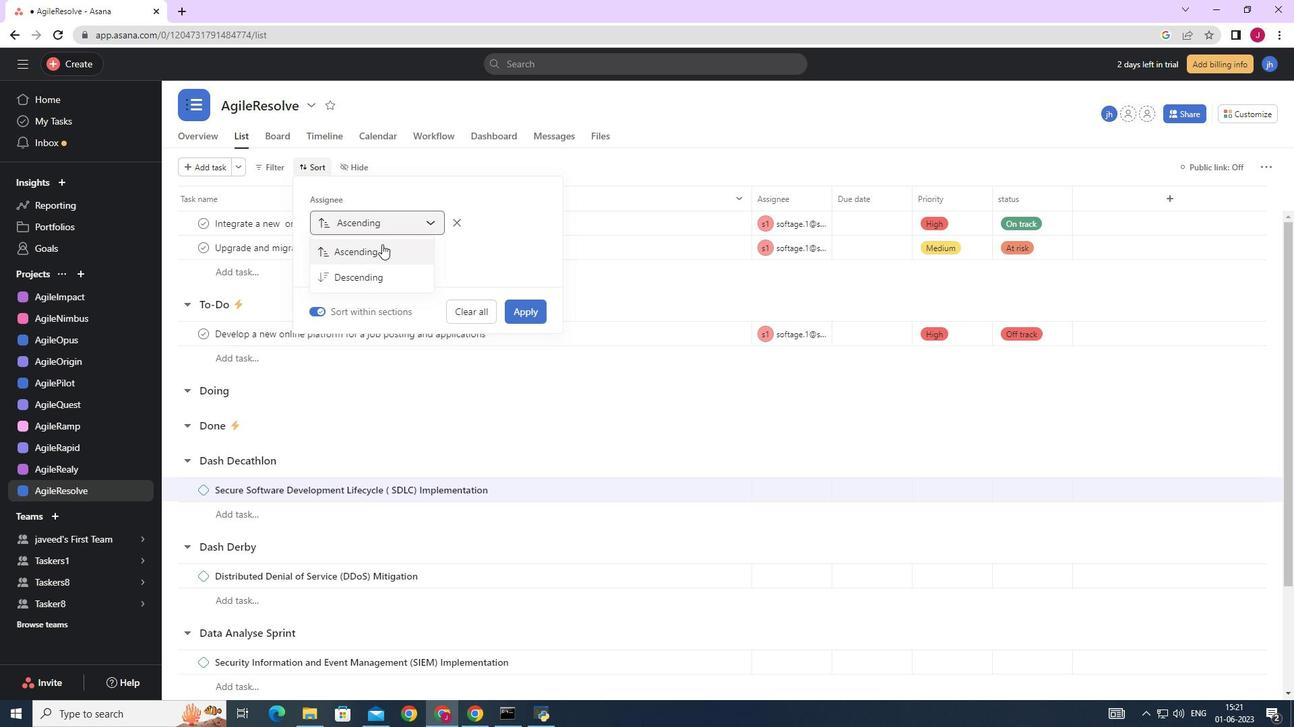 
Action: Mouse pressed left at (382, 234)
Screenshot: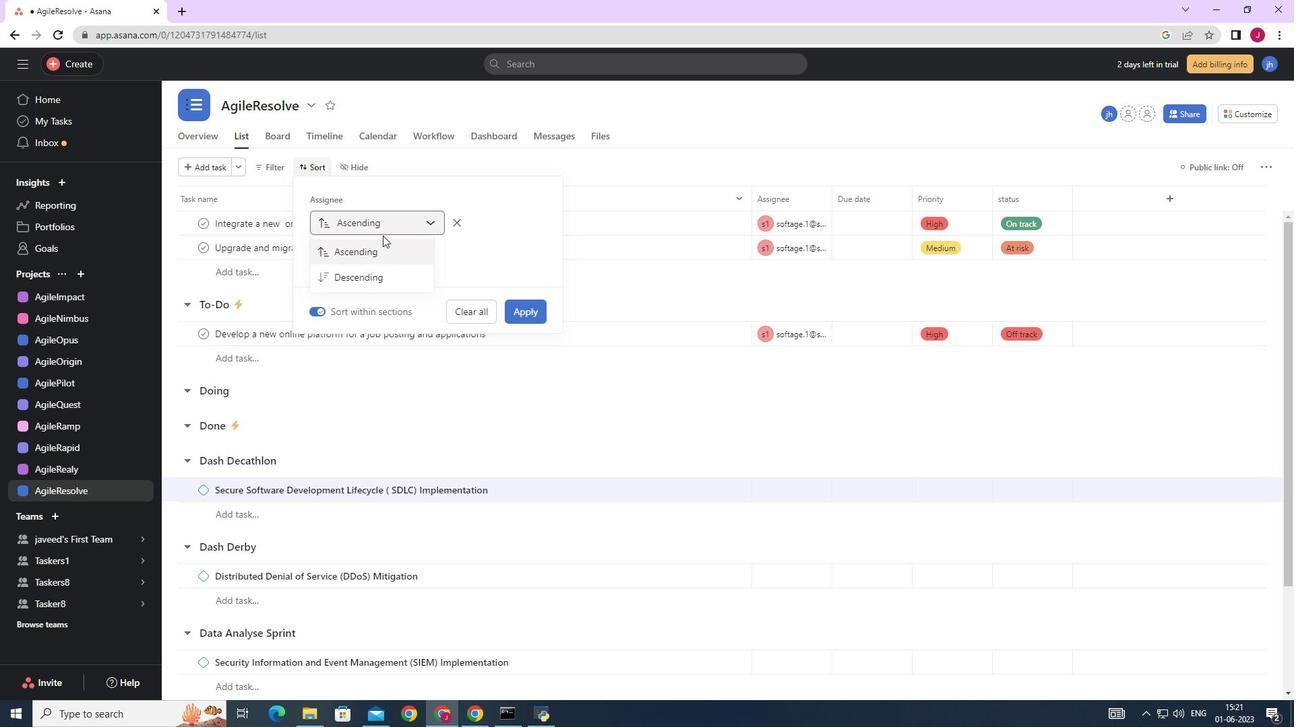 
Action: Mouse moved to (537, 311)
Screenshot: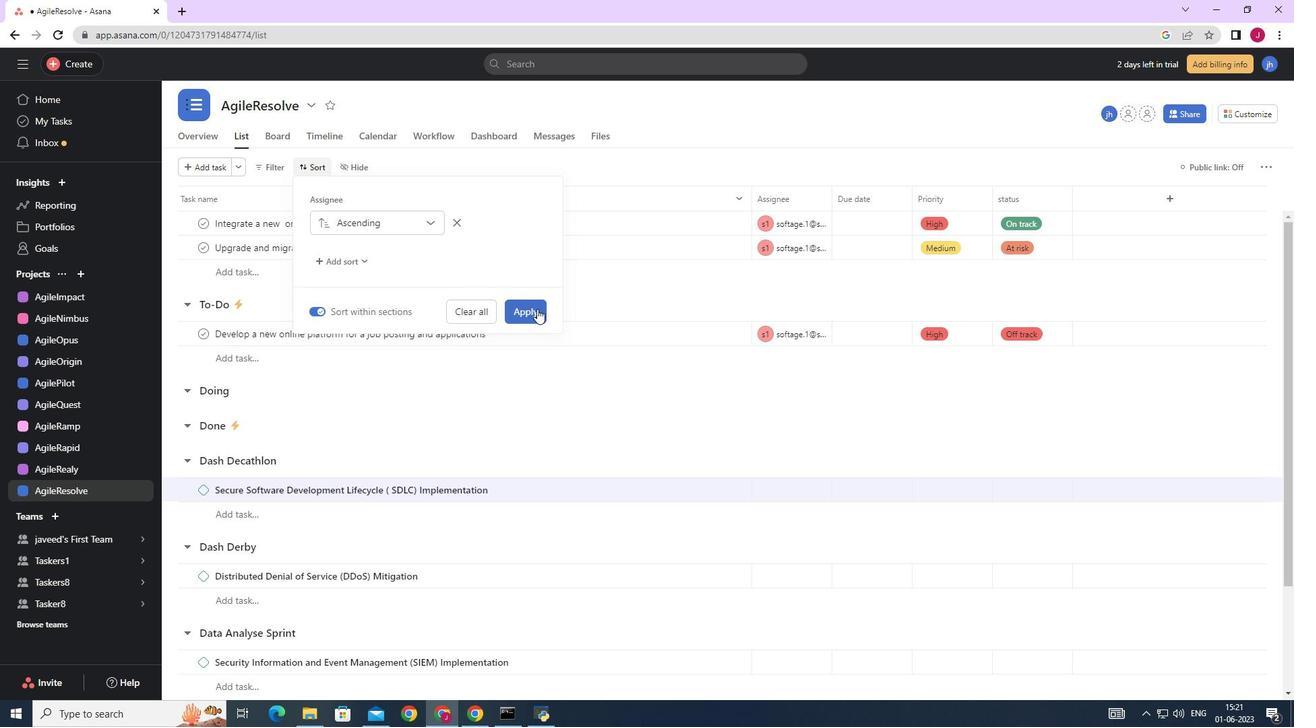 
Action: Mouse pressed left at (537, 311)
Screenshot: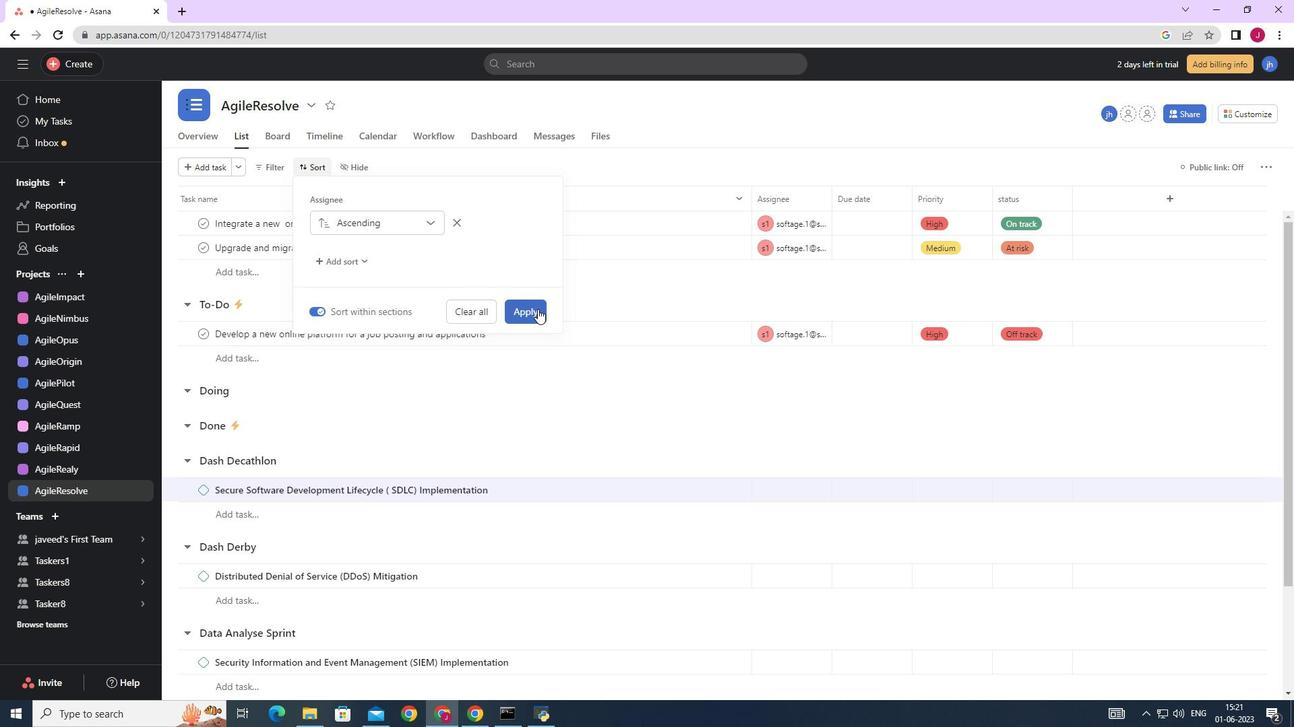
Action: Mouse moved to (279, 141)
Screenshot: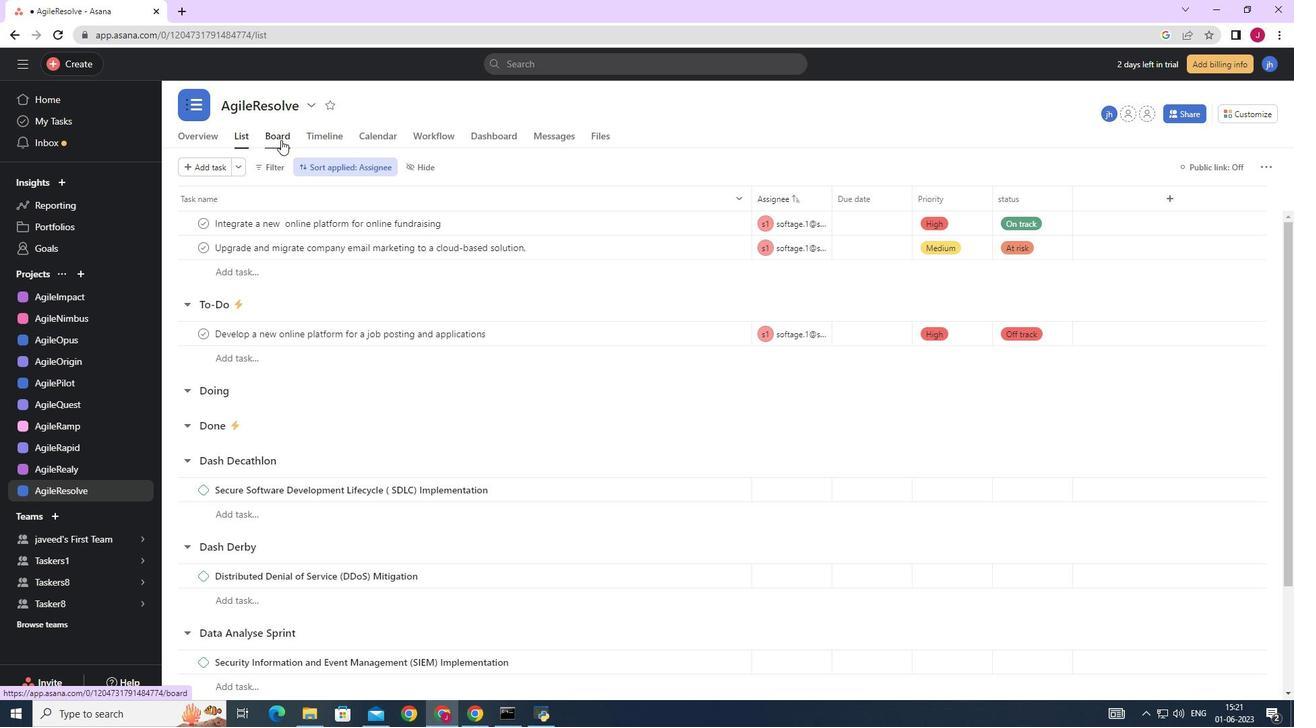 
